Task: Search one way flight ticket for 4 adults, 2 children, 2 infants in seat and 1 infant on lap in economy from Del Rio: Del Rio International Airport to Jackson: Jackson Hole Airport on 5-2-2023. Choice of flights is Emirates. Number of bags: 10 checked bags. Price is upto 65000. Outbound departure time preference is 22:30.
Action: Mouse moved to (370, 156)
Screenshot: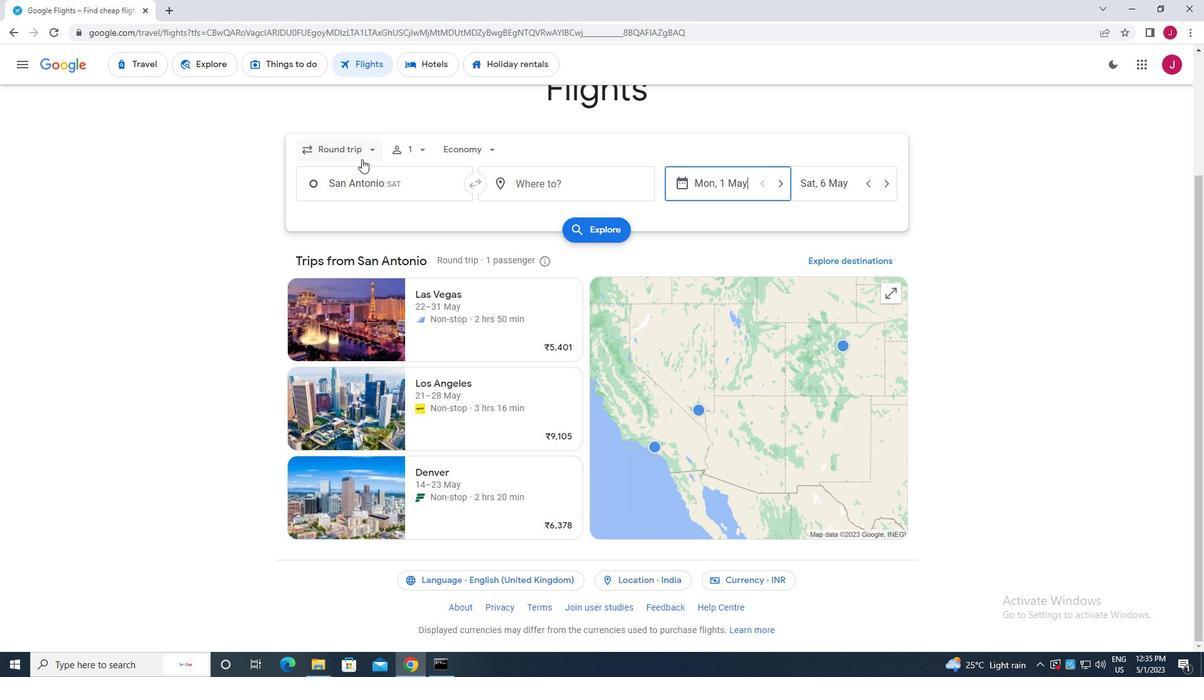
Action: Mouse pressed left at (370, 156)
Screenshot: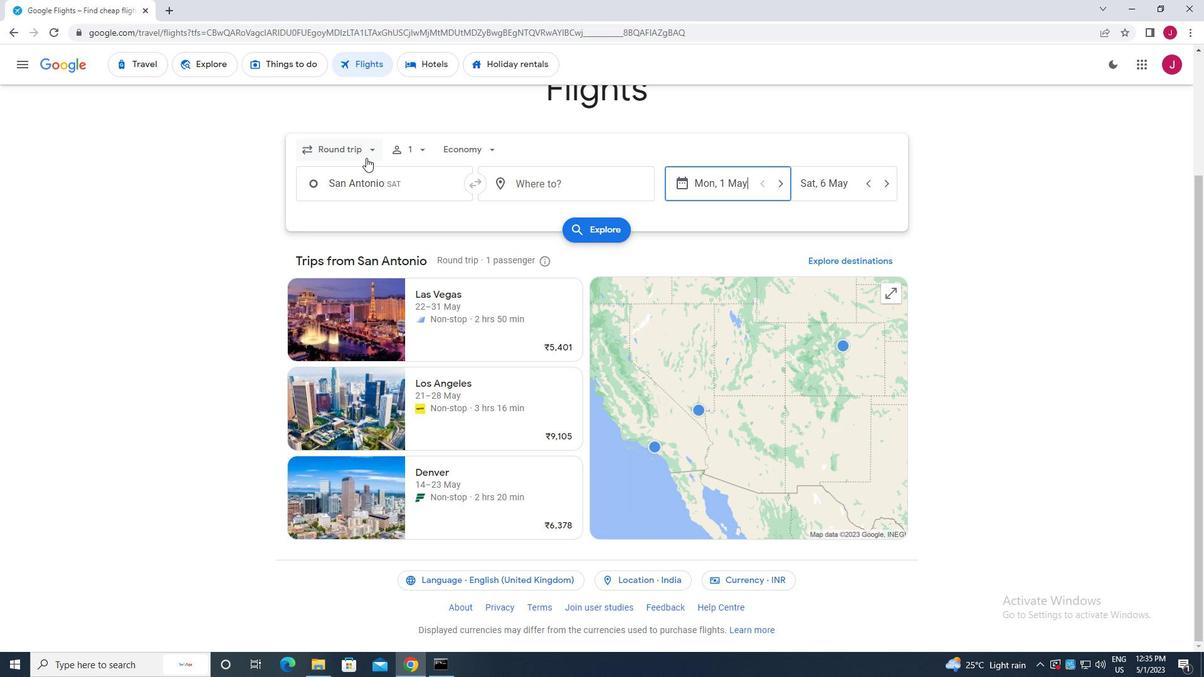 
Action: Mouse moved to (368, 203)
Screenshot: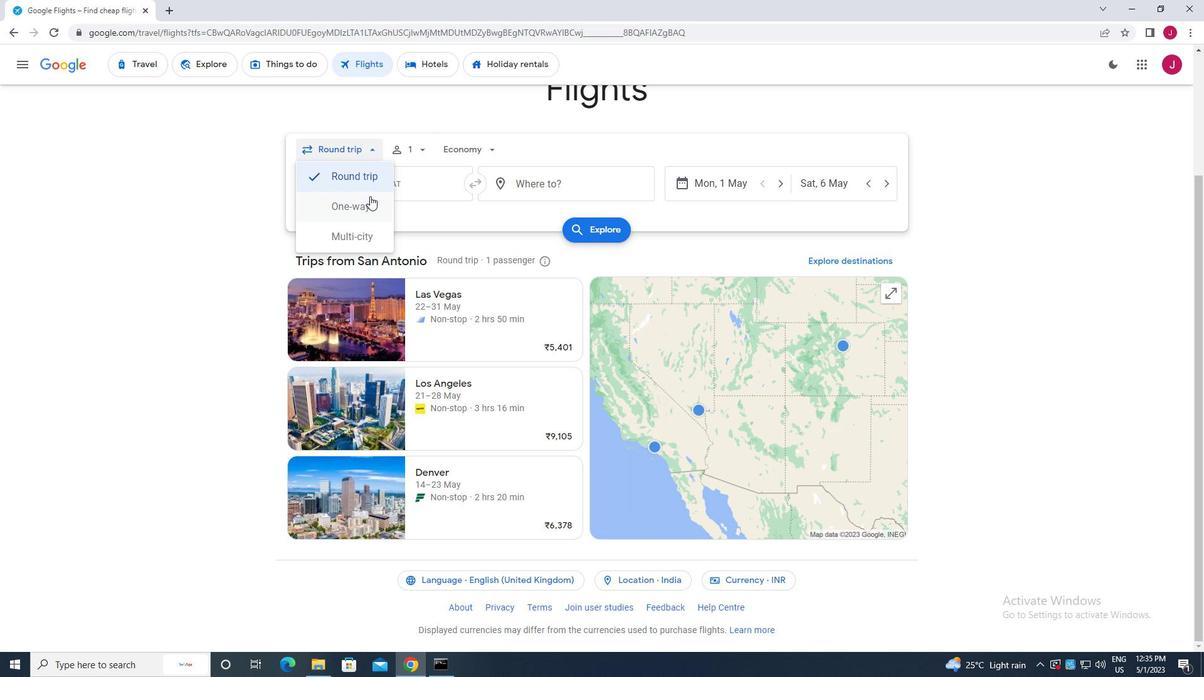 
Action: Mouse pressed left at (368, 203)
Screenshot: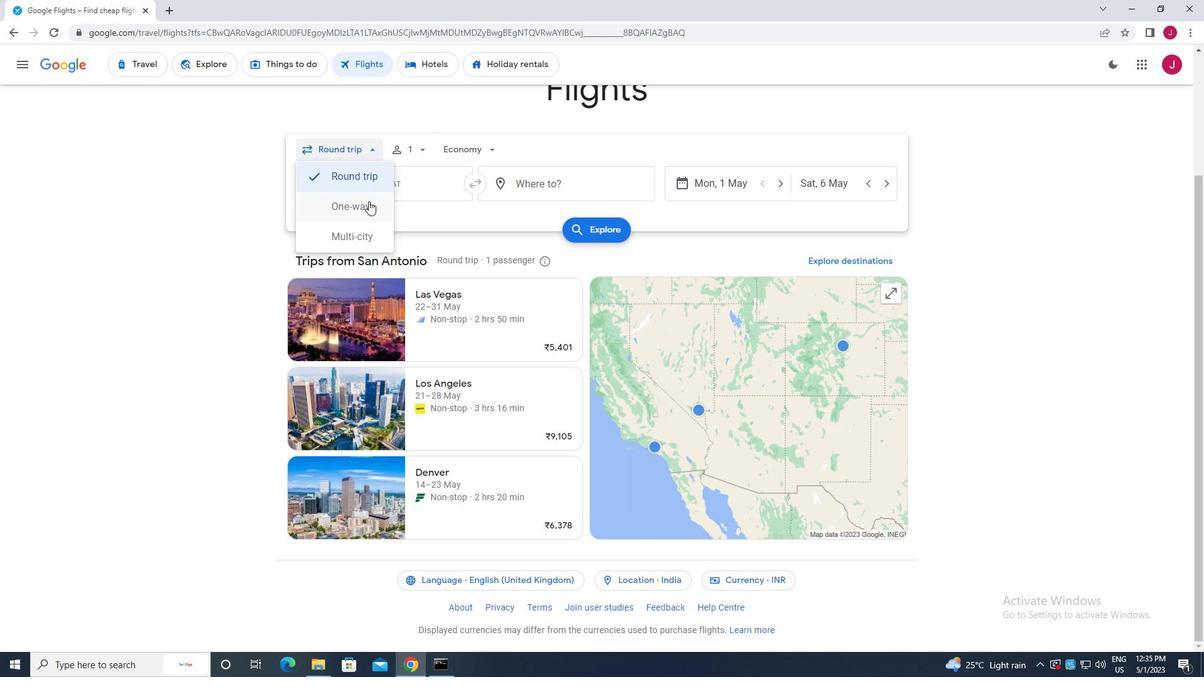 
Action: Mouse moved to (411, 151)
Screenshot: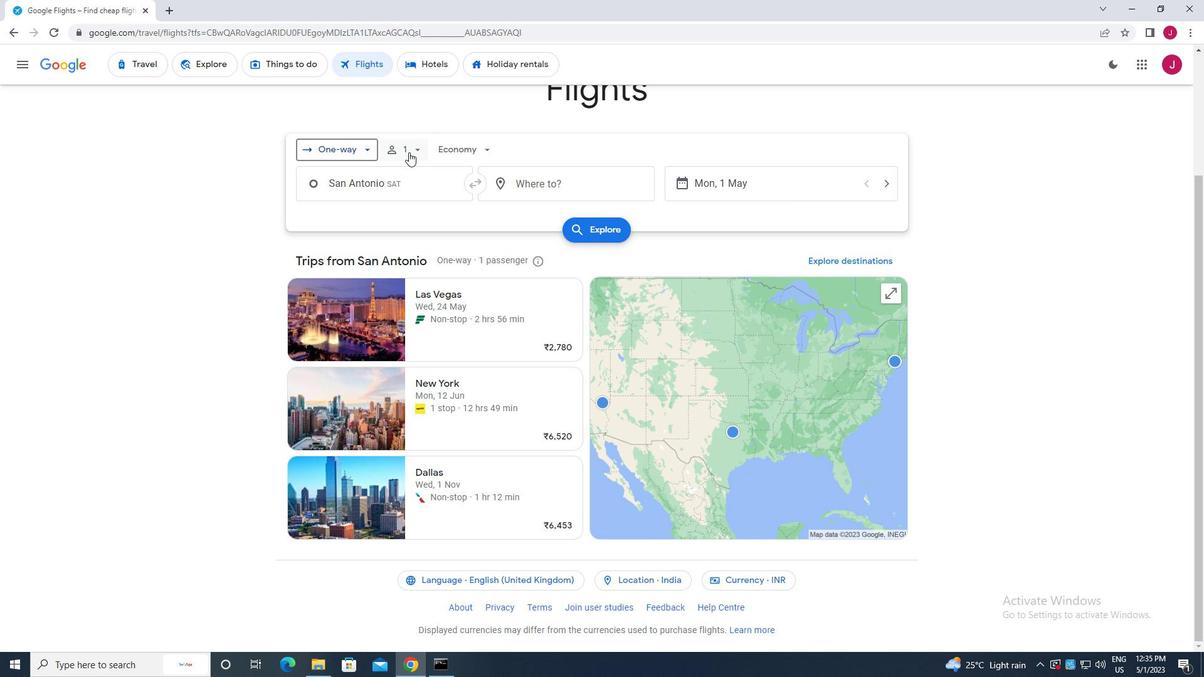 
Action: Mouse pressed left at (411, 151)
Screenshot: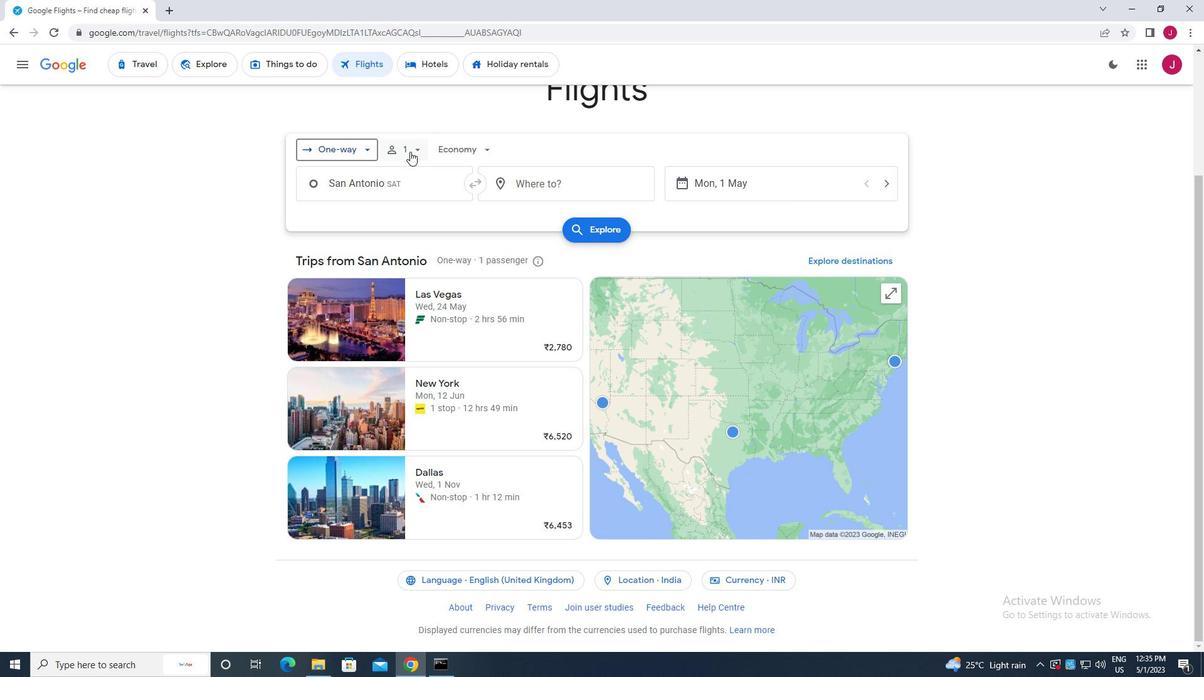 
Action: Mouse moved to (507, 183)
Screenshot: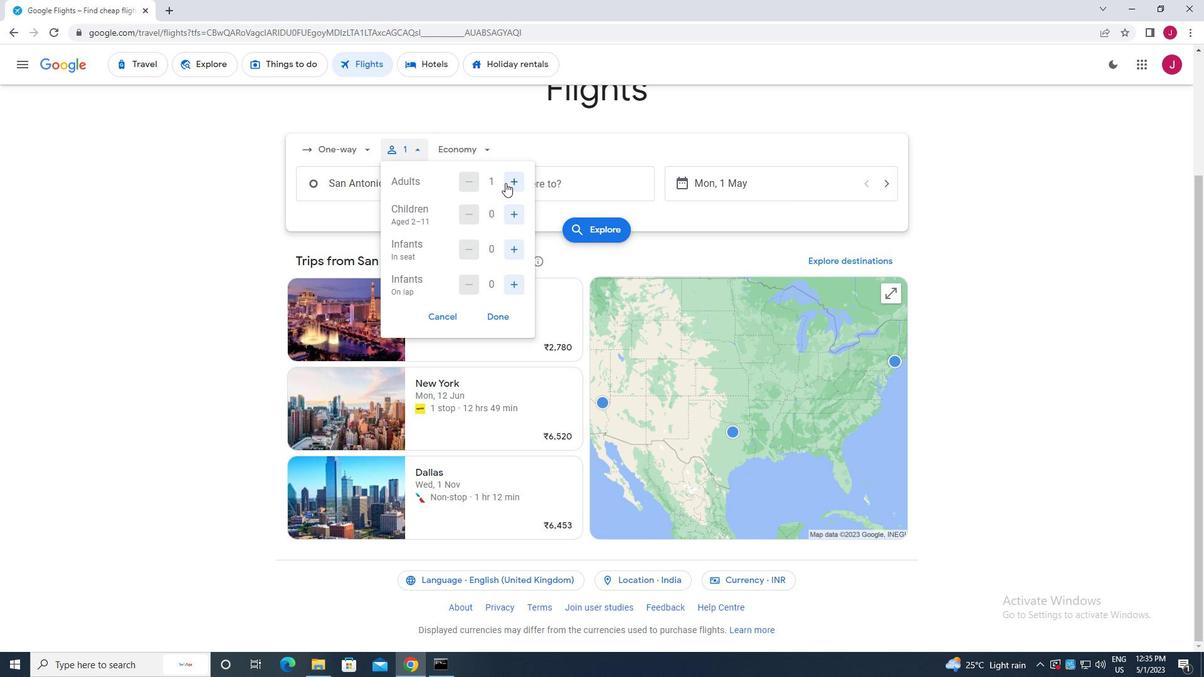 
Action: Mouse pressed left at (507, 183)
Screenshot: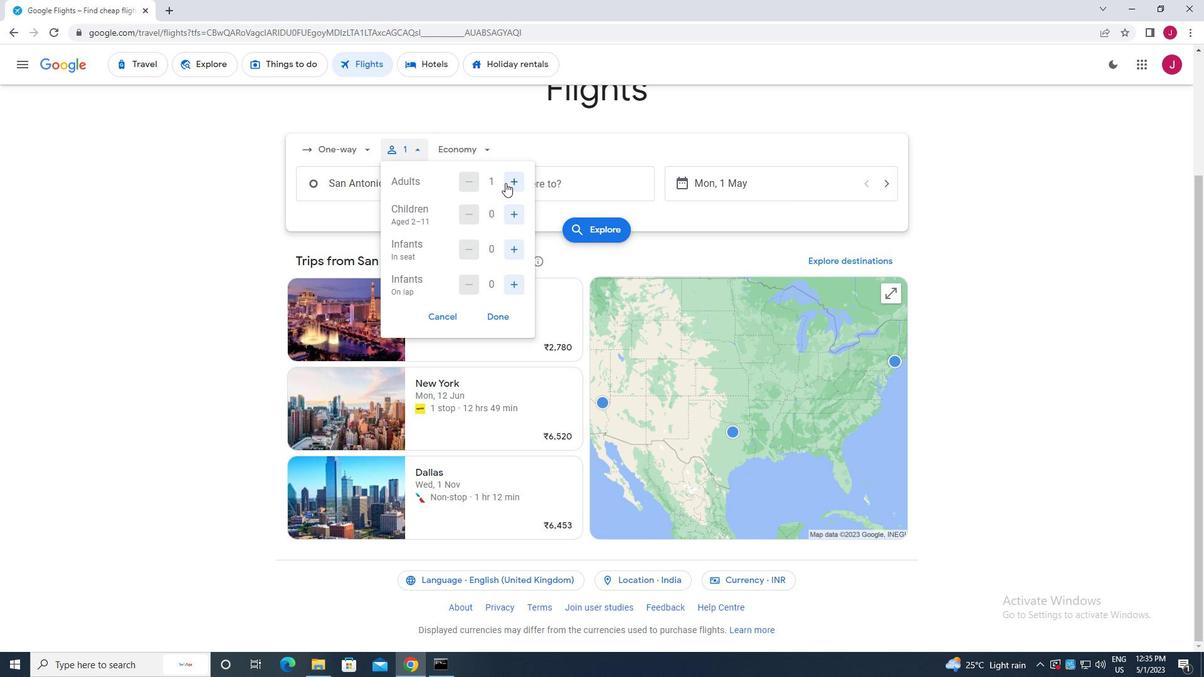
Action: Mouse moved to (507, 183)
Screenshot: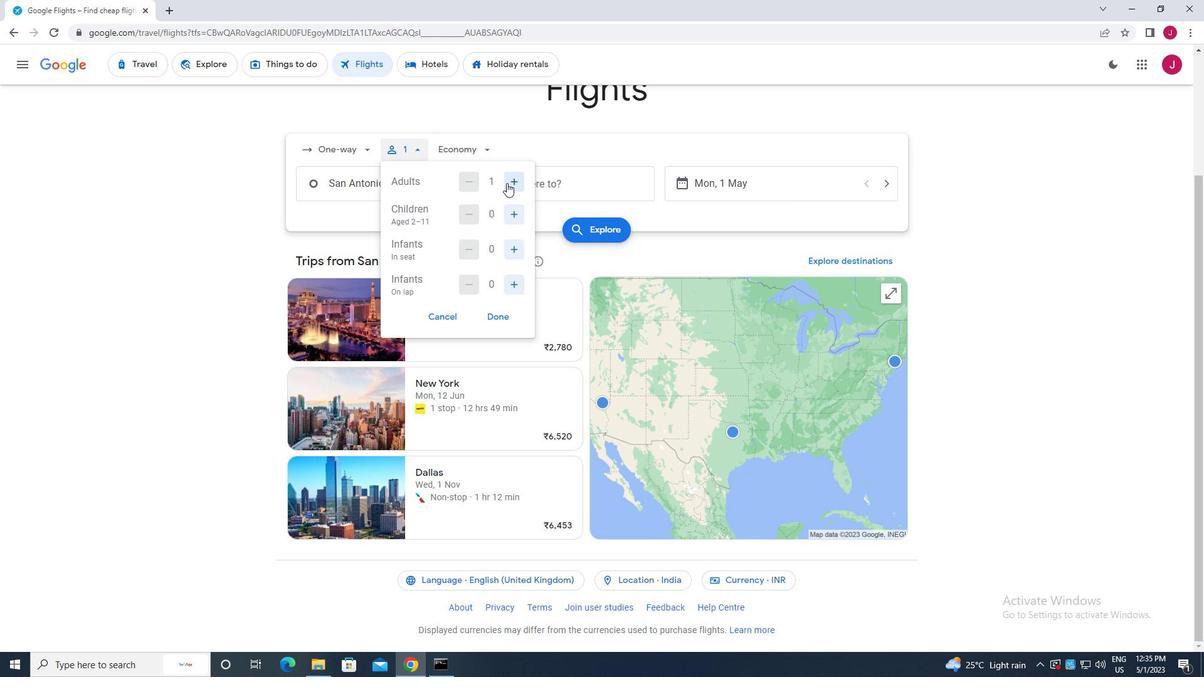 
Action: Mouse pressed left at (507, 183)
Screenshot: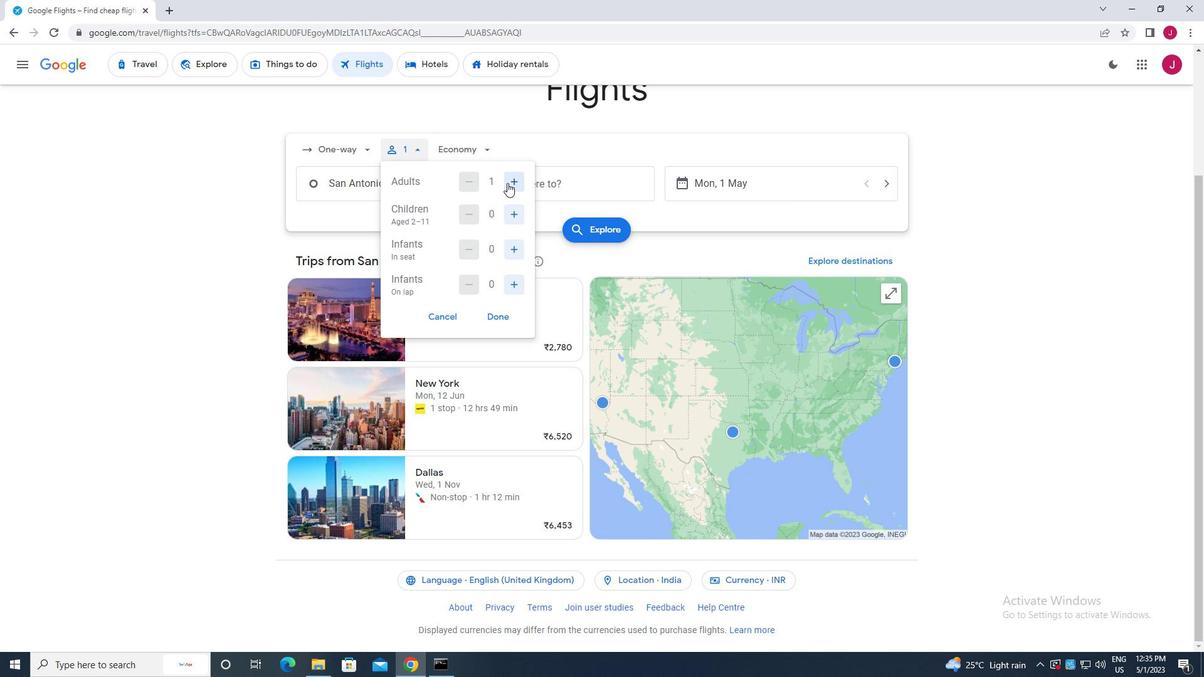 
Action: Mouse pressed left at (507, 183)
Screenshot: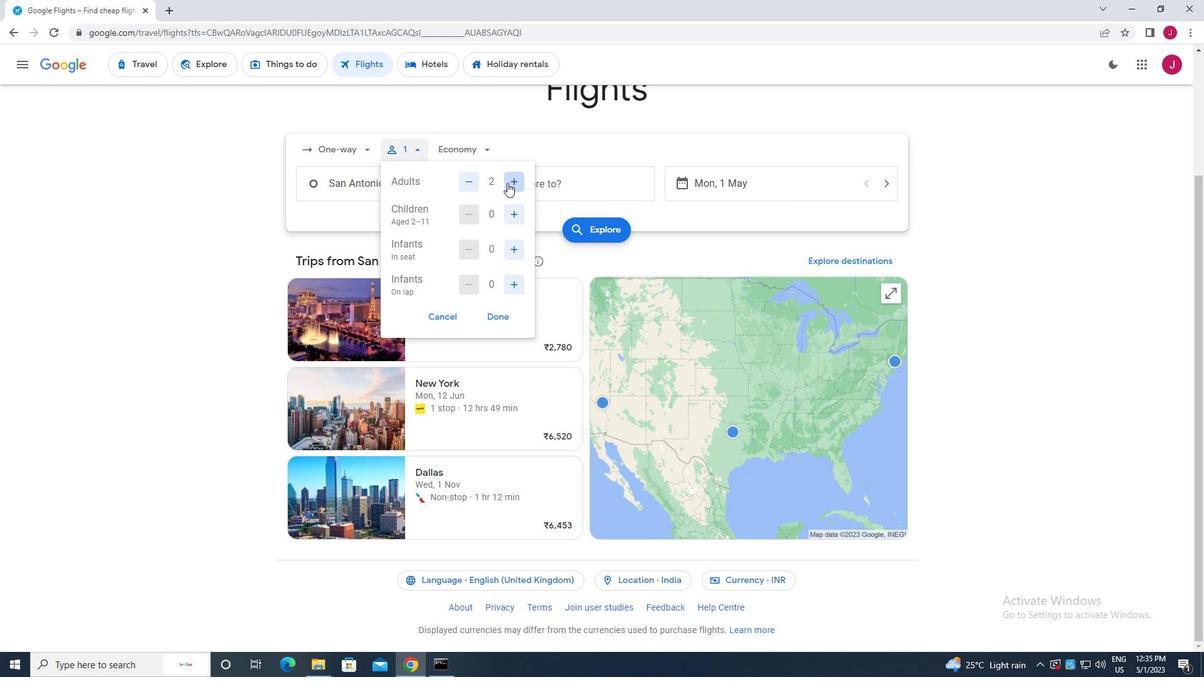 
Action: Mouse pressed left at (507, 183)
Screenshot: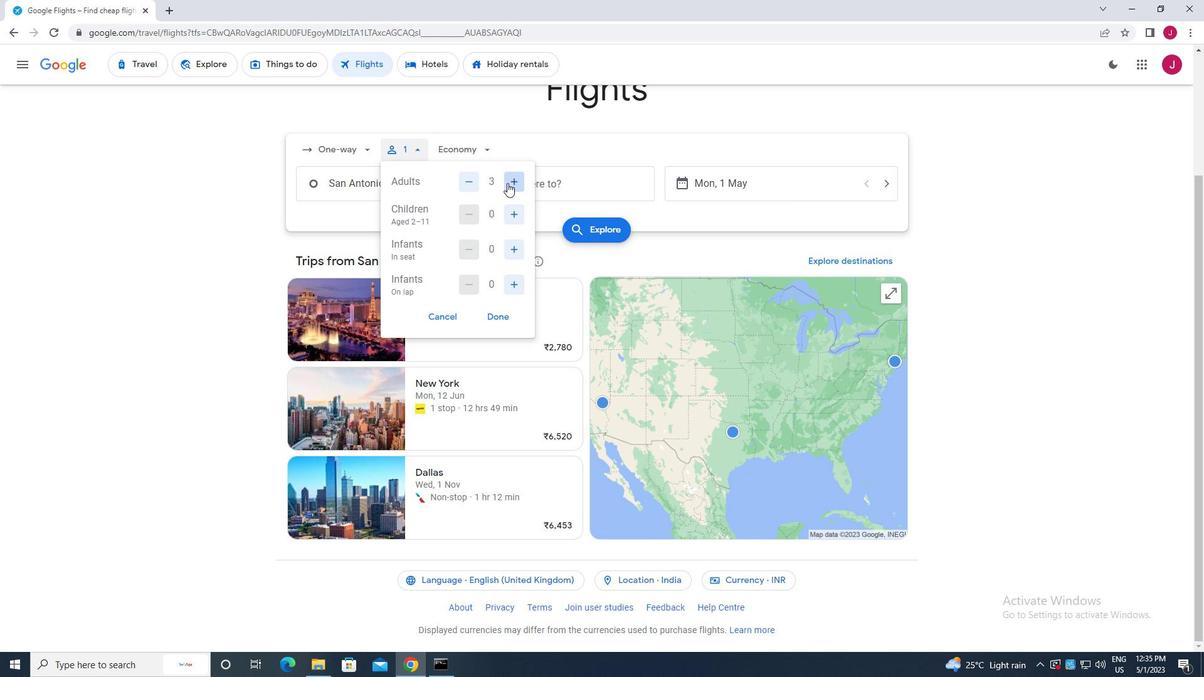 
Action: Mouse moved to (473, 180)
Screenshot: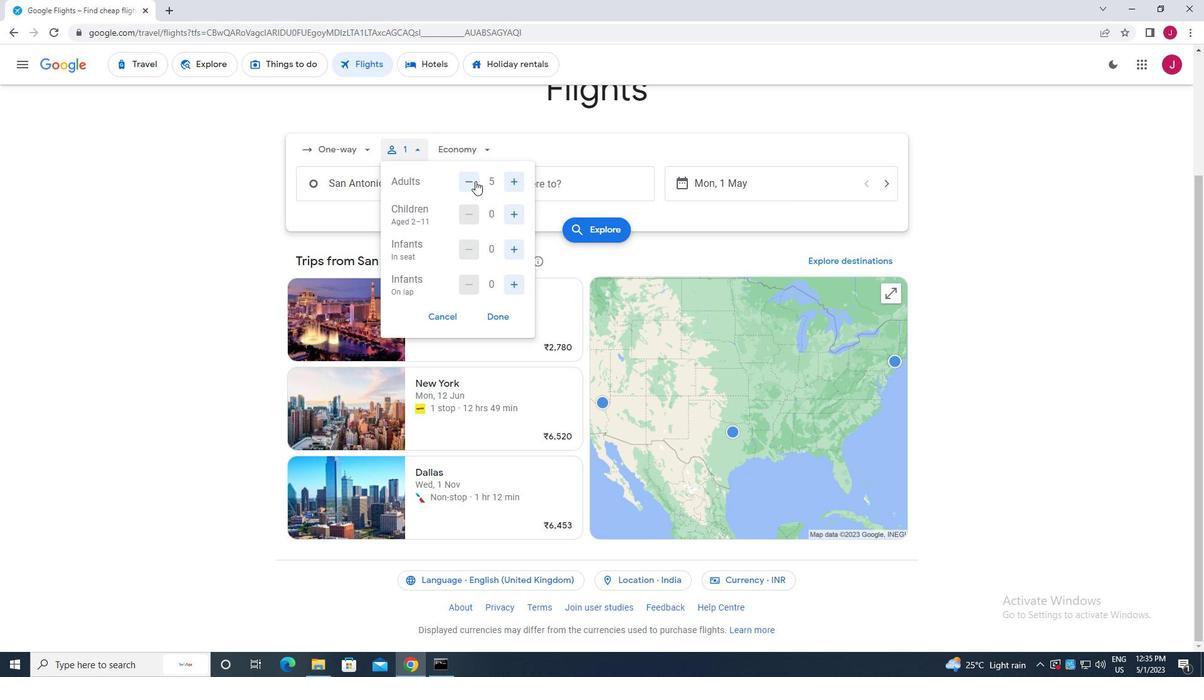 
Action: Mouse pressed left at (473, 180)
Screenshot: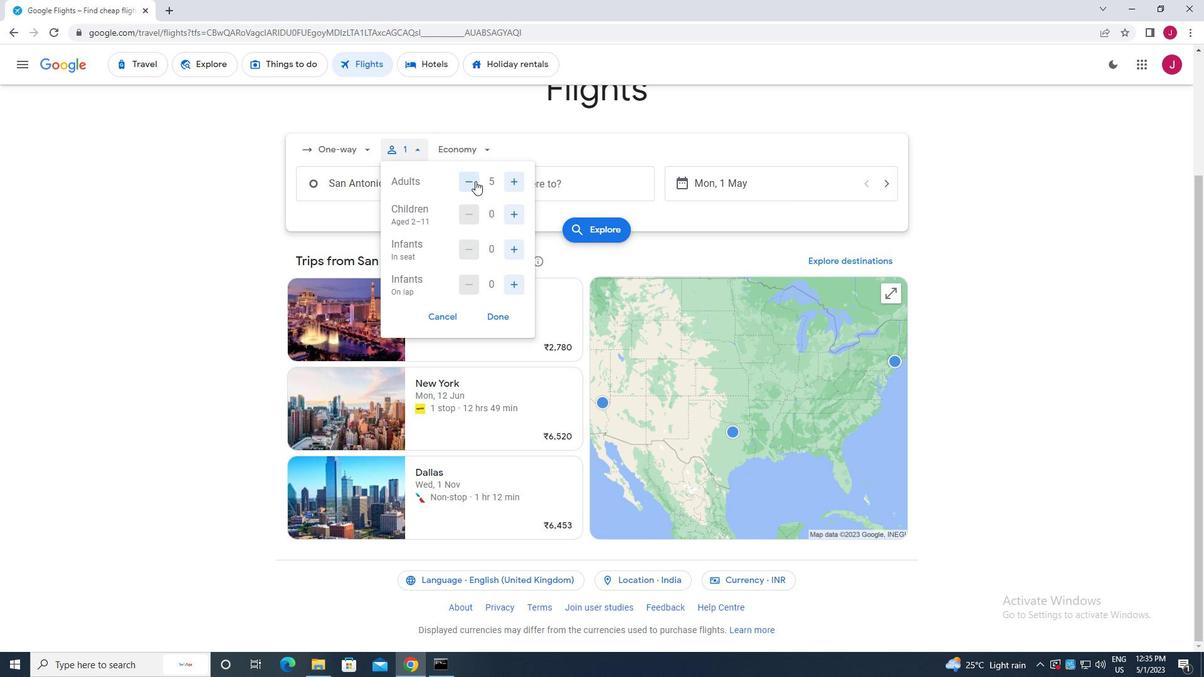
Action: Mouse moved to (515, 217)
Screenshot: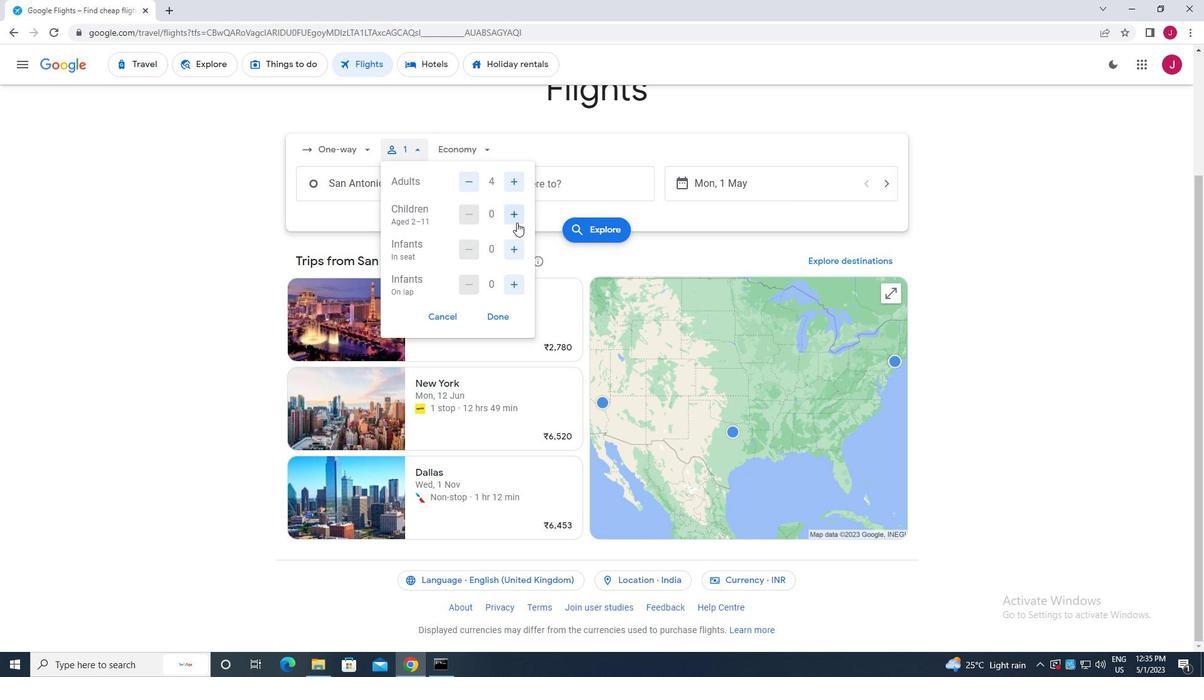 
Action: Mouse pressed left at (515, 217)
Screenshot: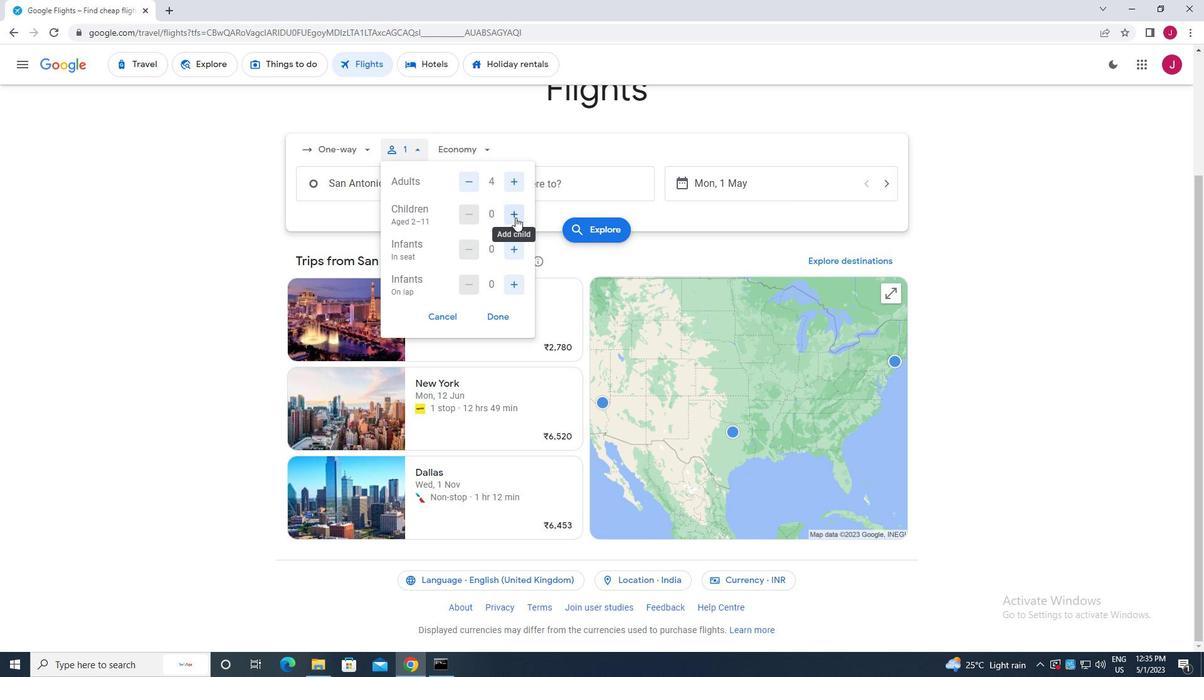 
Action: Mouse pressed left at (515, 217)
Screenshot: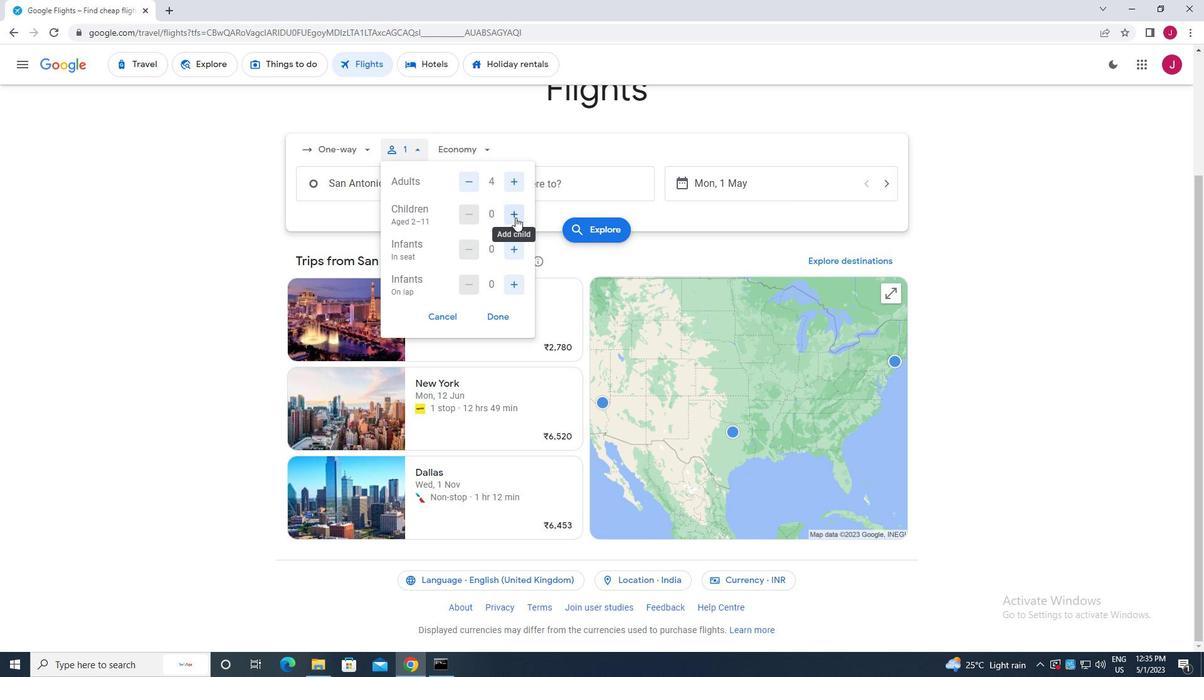 
Action: Mouse moved to (517, 250)
Screenshot: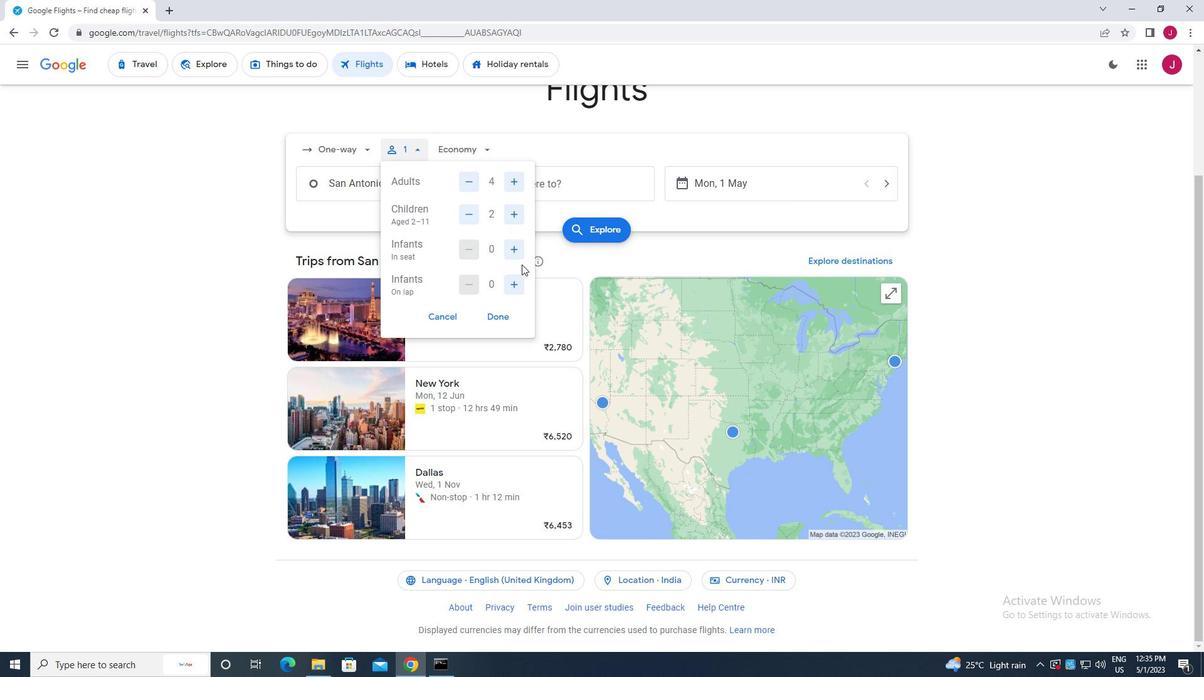 
Action: Mouse pressed left at (517, 250)
Screenshot: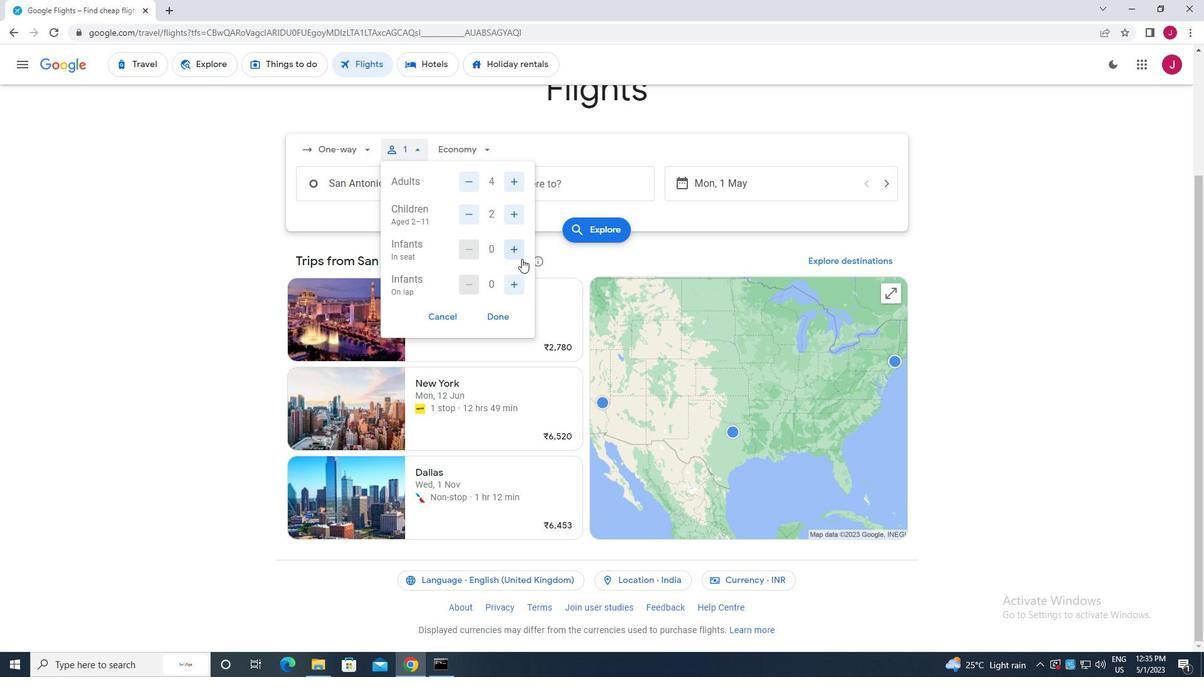 
Action: Mouse pressed left at (517, 250)
Screenshot: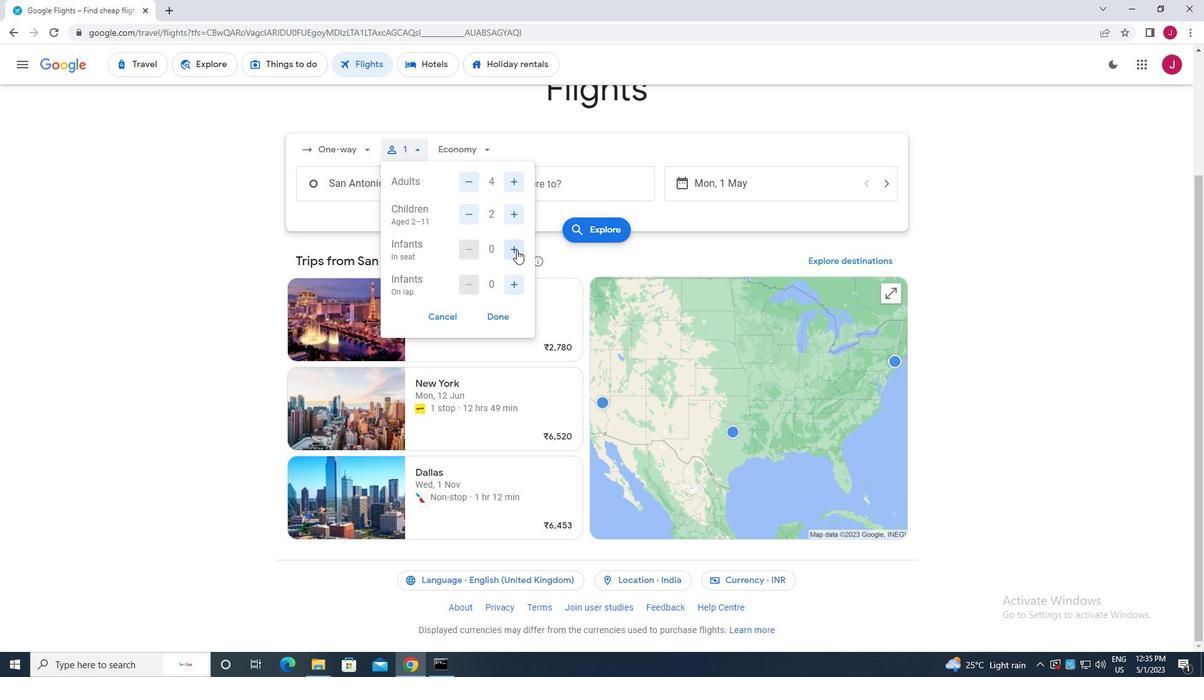 
Action: Mouse moved to (512, 284)
Screenshot: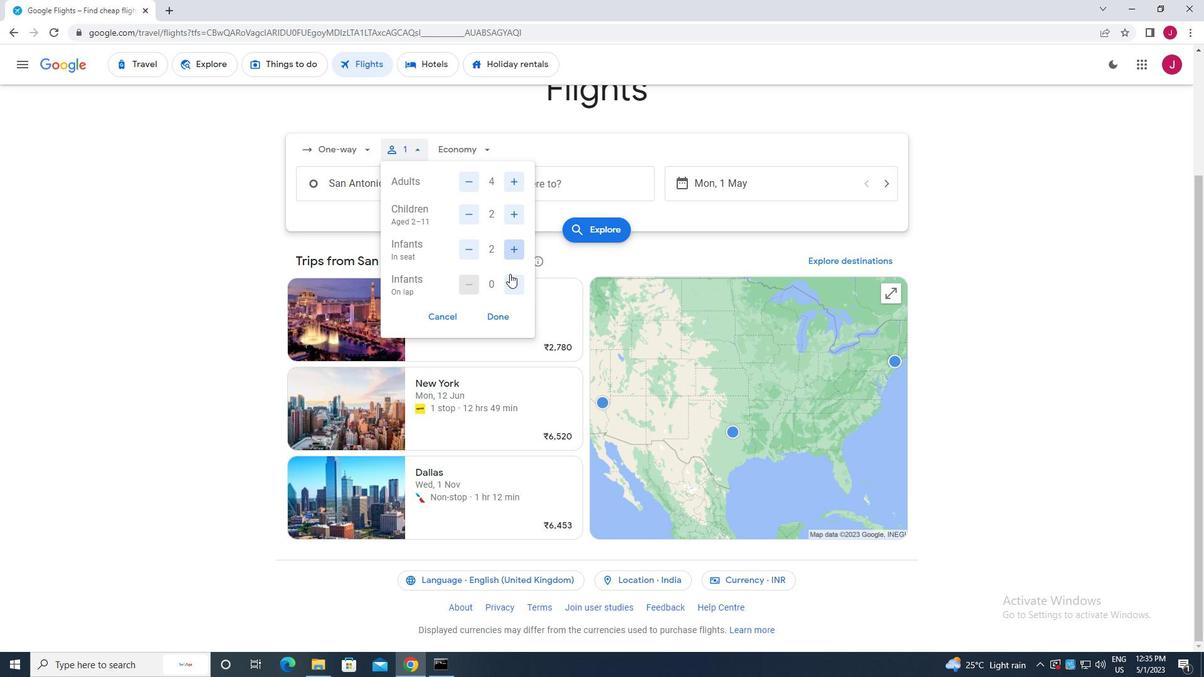
Action: Mouse pressed left at (512, 284)
Screenshot: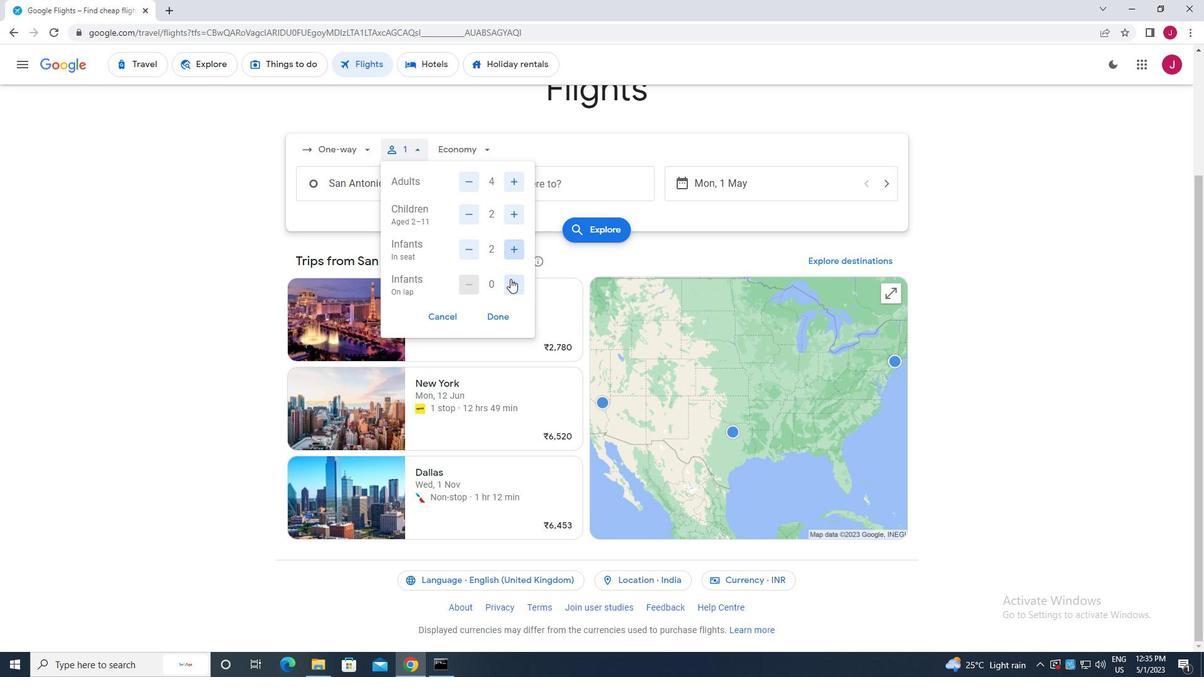 
Action: Mouse moved to (493, 313)
Screenshot: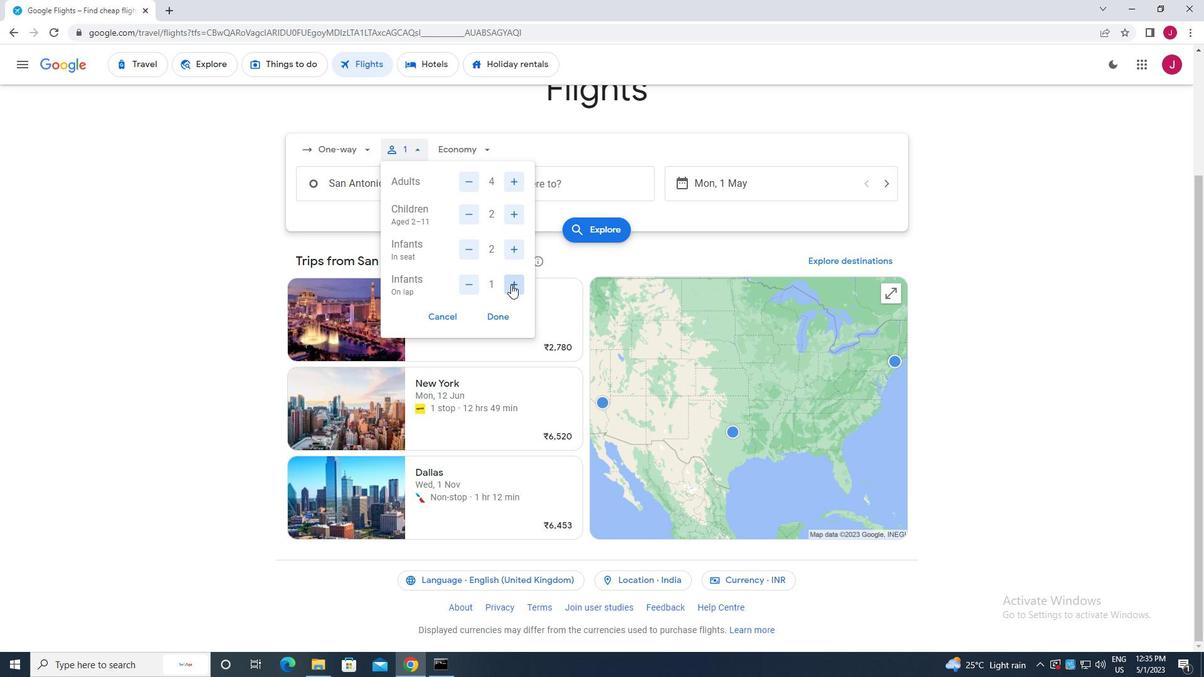 
Action: Mouse pressed left at (493, 313)
Screenshot: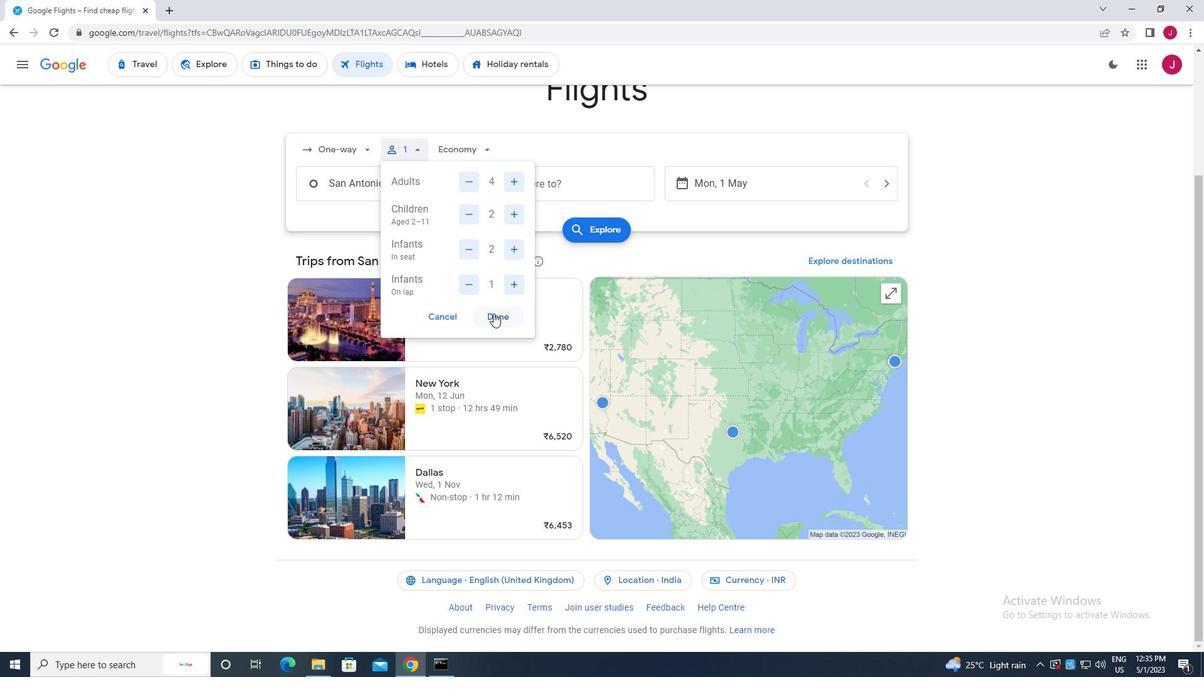
Action: Mouse moved to (477, 151)
Screenshot: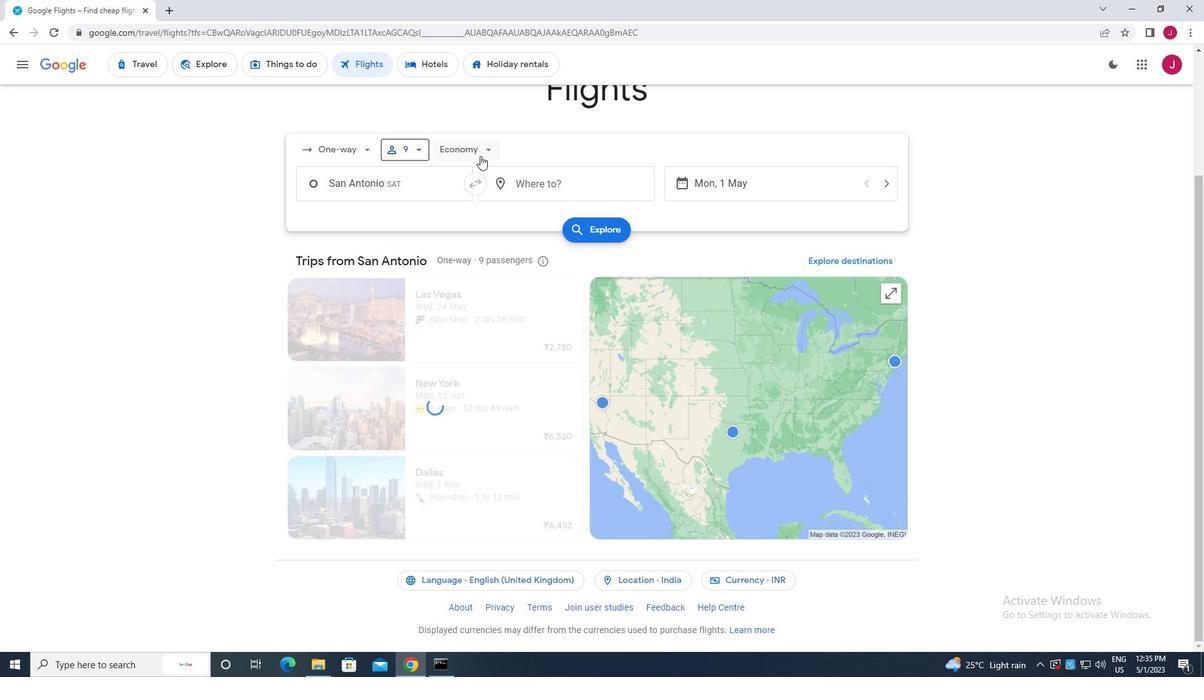 
Action: Mouse pressed left at (477, 151)
Screenshot: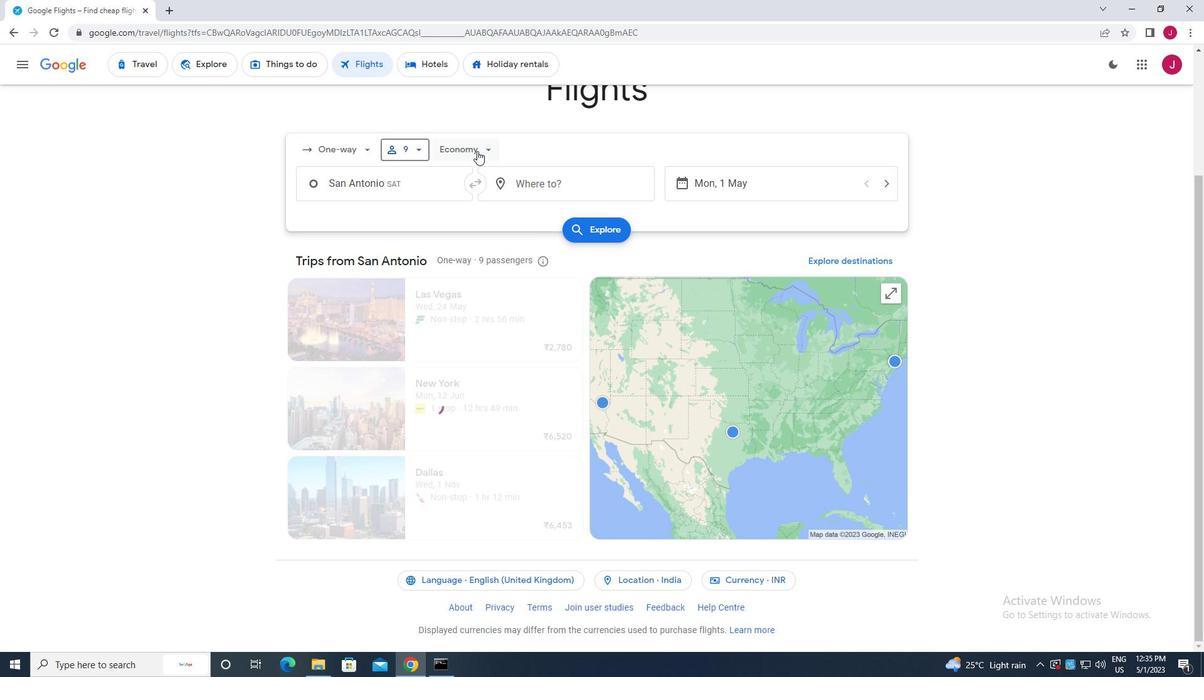 
Action: Mouse moved to (495, 178)
Screenshot: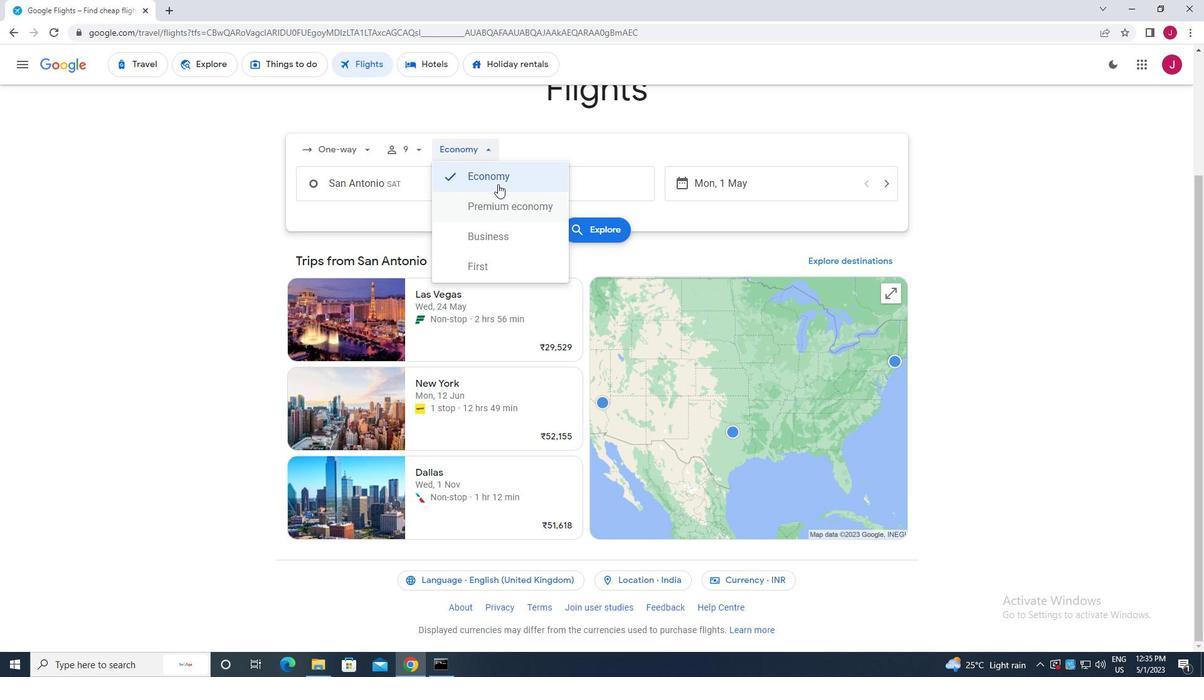 
Action: Mouse pressed left at (495, 178)
Screenshot: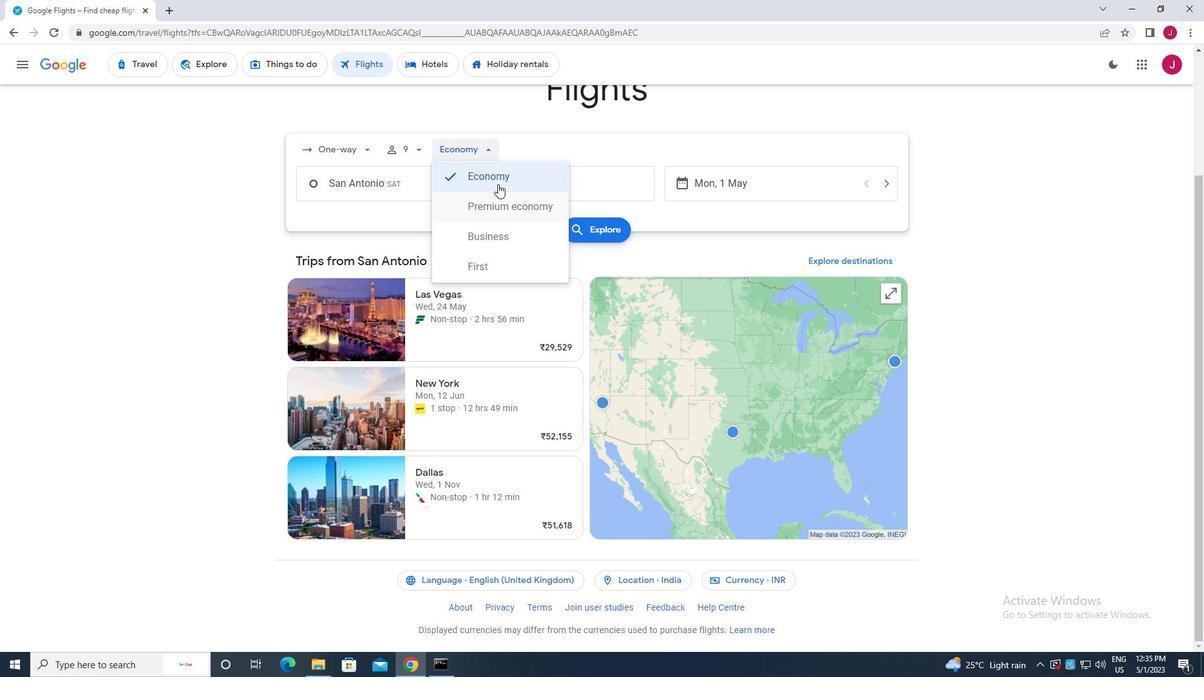 
Action: Mouse moved to (423, 187)
Screenshot: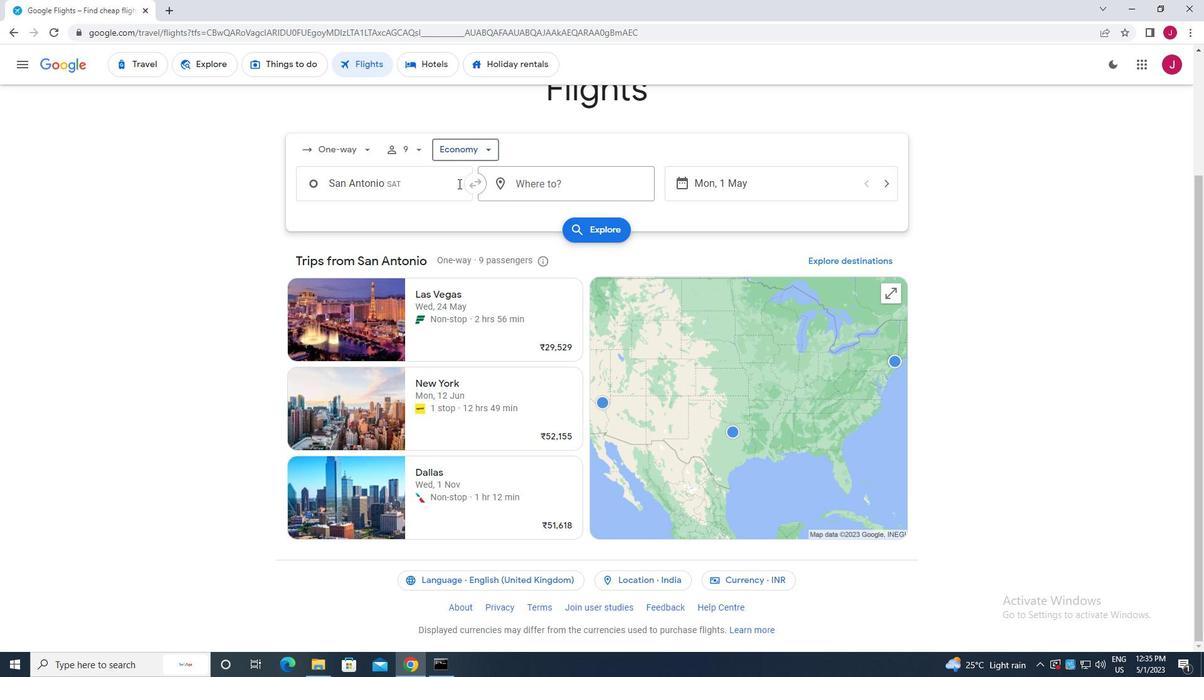
Action: Mouse pressed left at (423, 187)
Screenshot: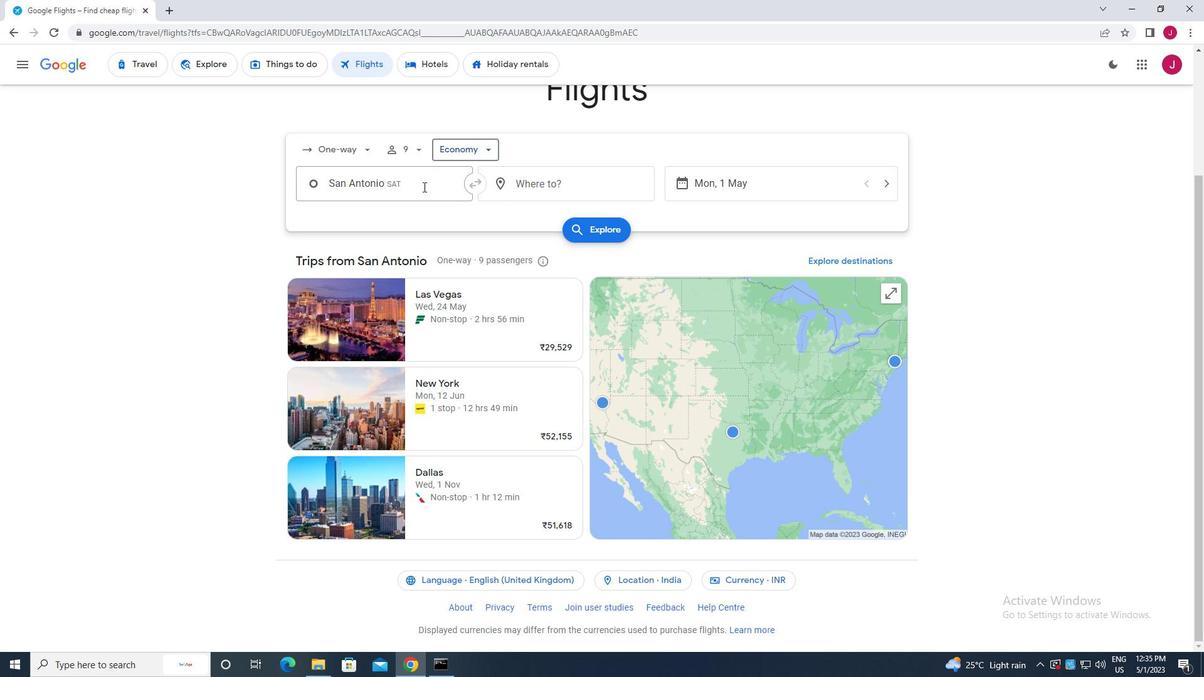 
Action: Mouse moved to (427, 186)
Screenshot: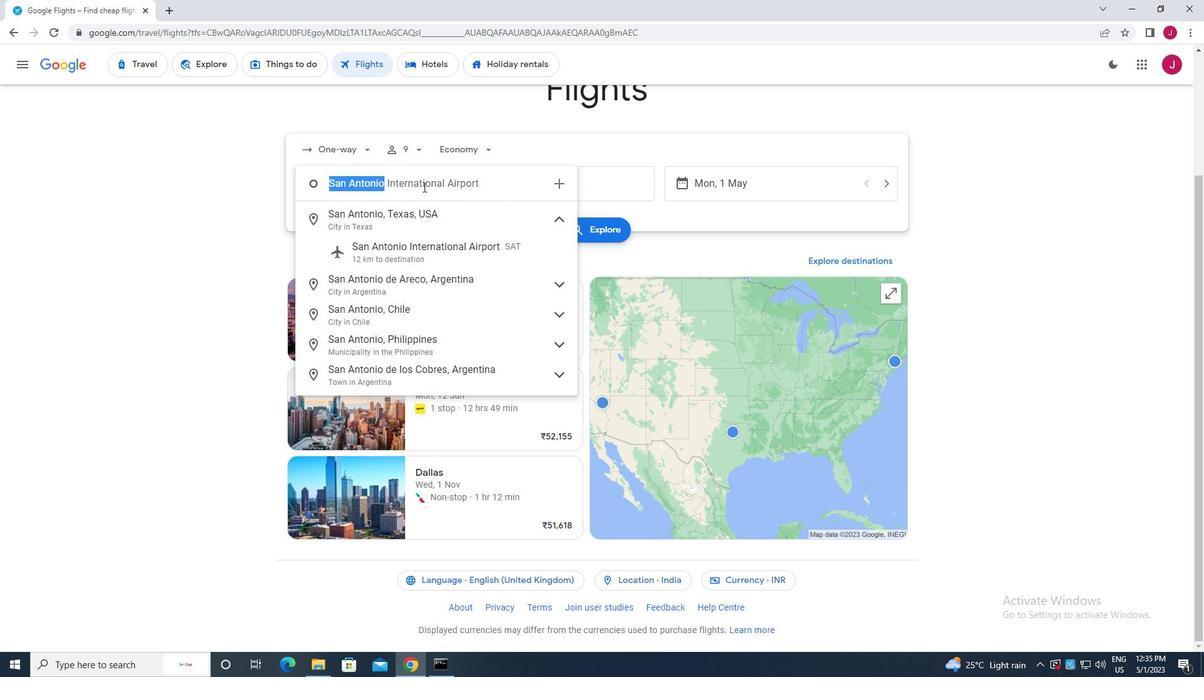 
Action: Key pressed del<Key.space>rio<Key.space>in
Screenshot: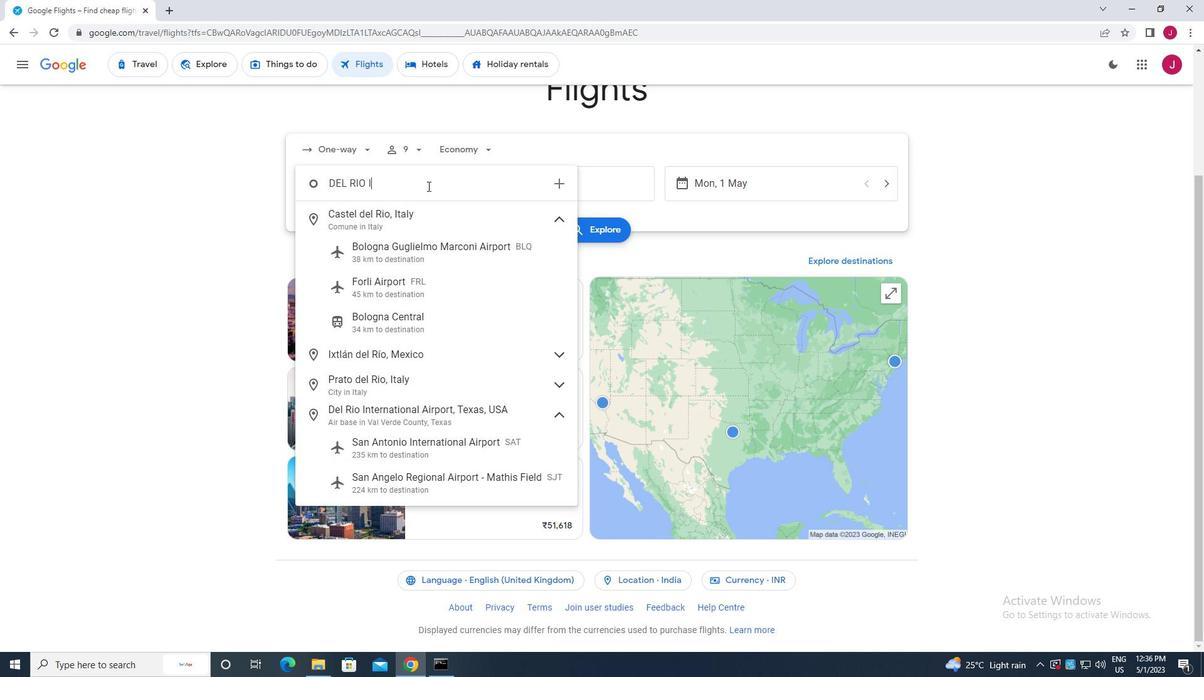 
Action: Mouse moved to (383, 220)
Screenshot: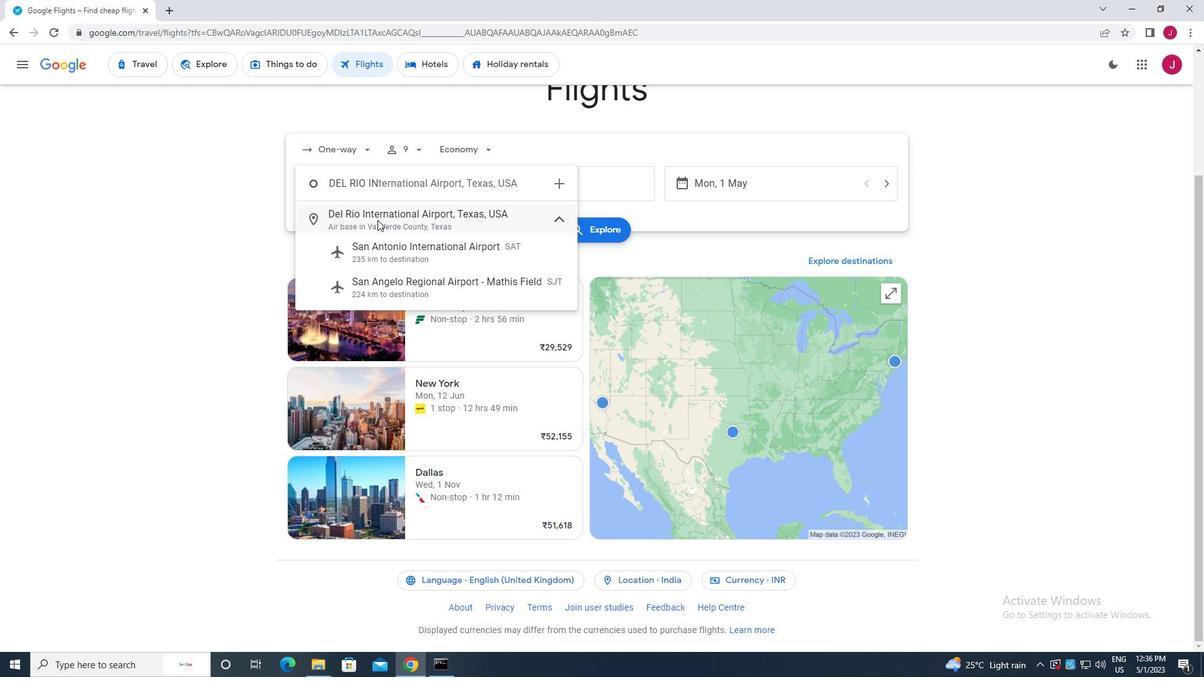 
Action: Mouse pressed left at (383, 220)
Screenshot: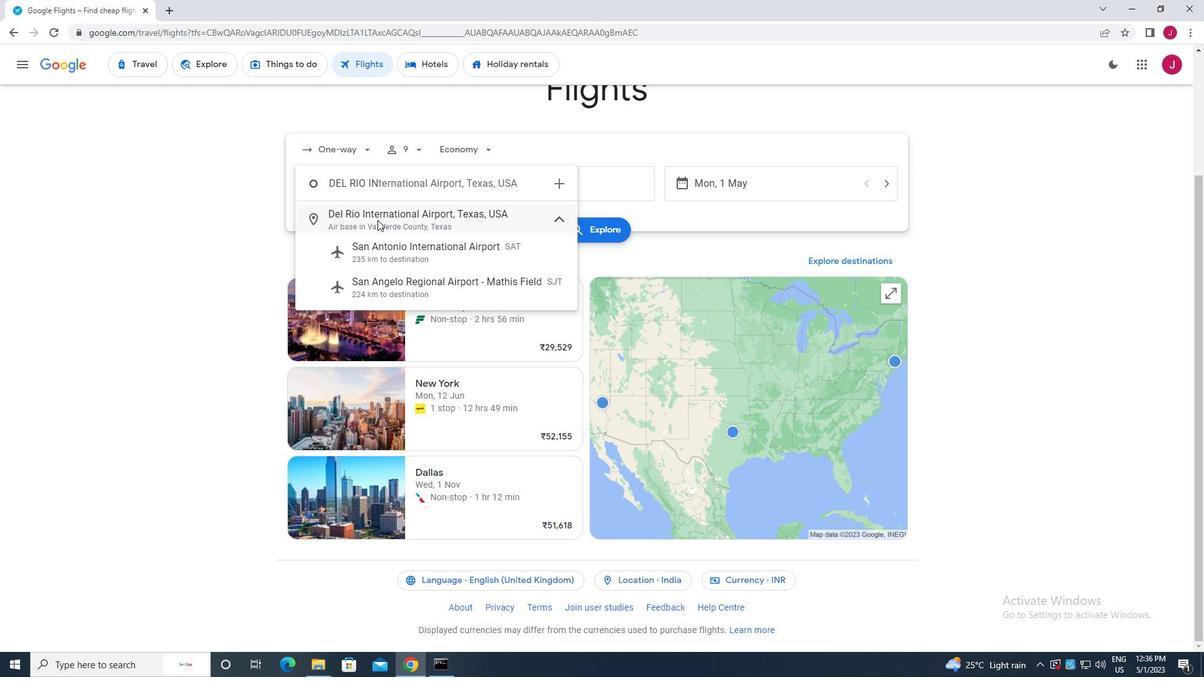 
Action: Mouse moved to (573, 191)
Screenshot: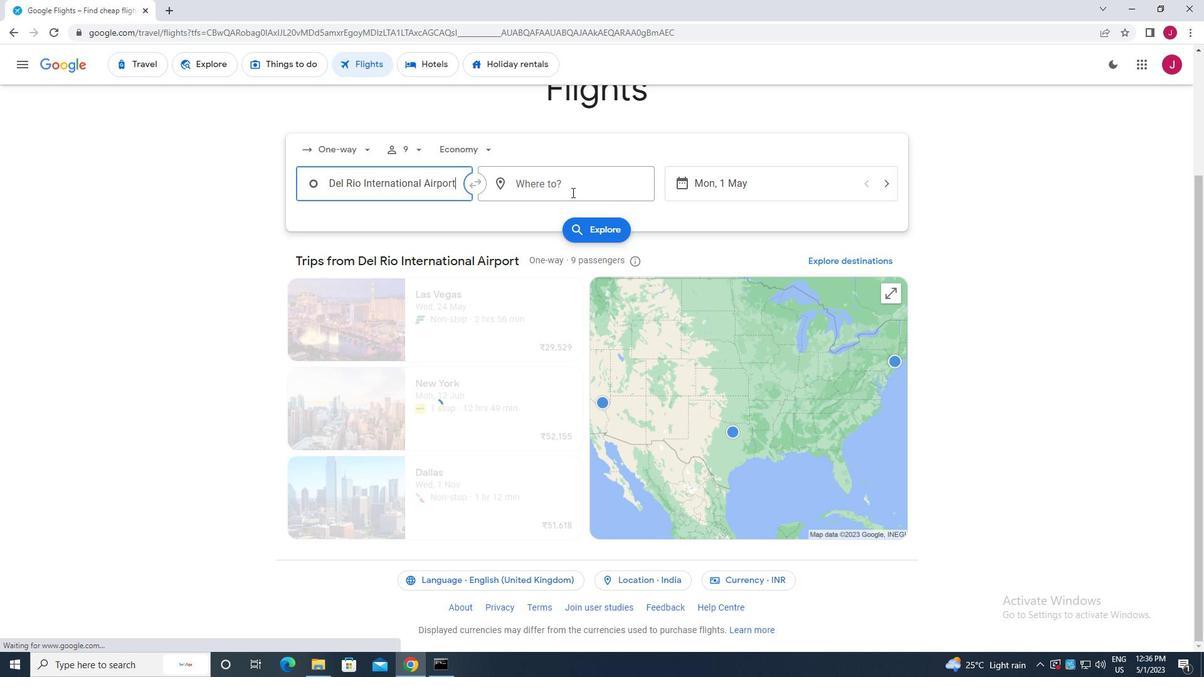
Action: Mouse pressed left at (573, 191)
Screenshot: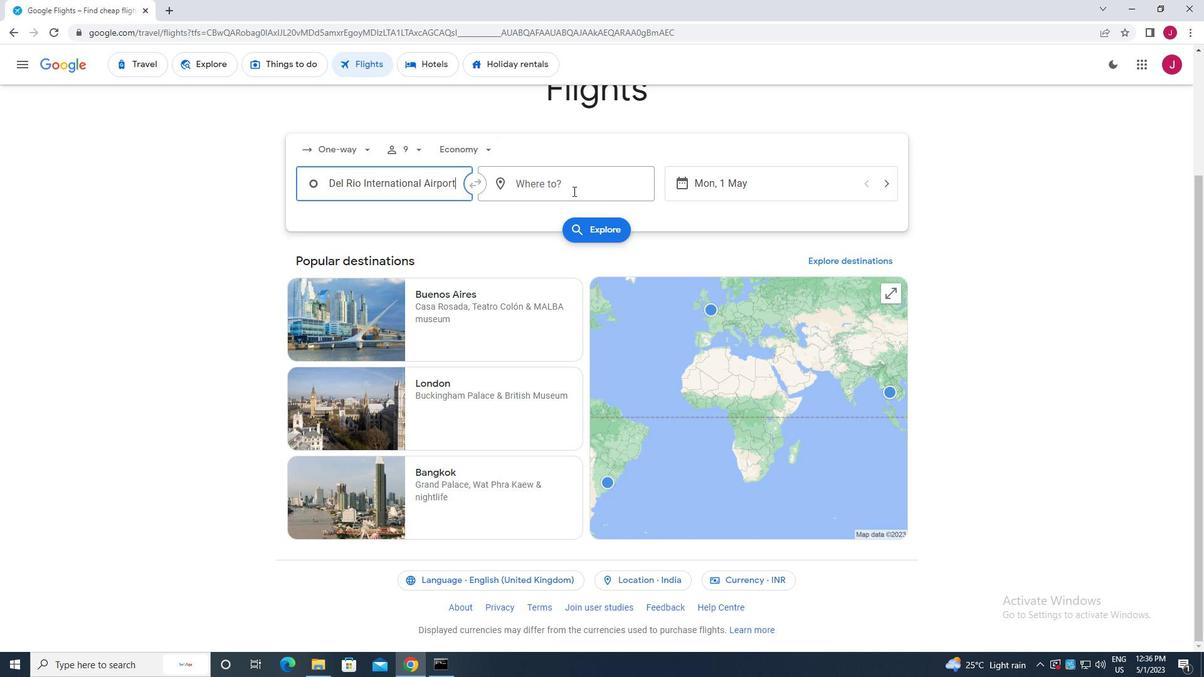 
Action: Mouse moved to (573, 192)
Screenshot: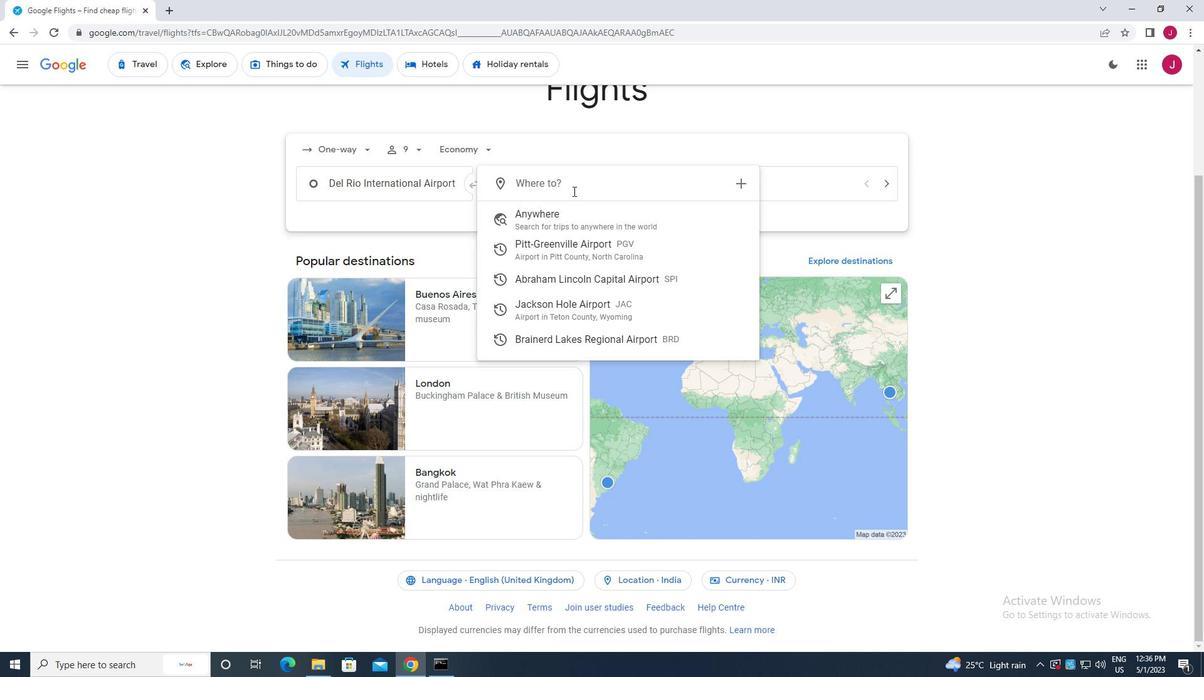 
Action: Key pressed jackson<Key.space>h
Screenshot: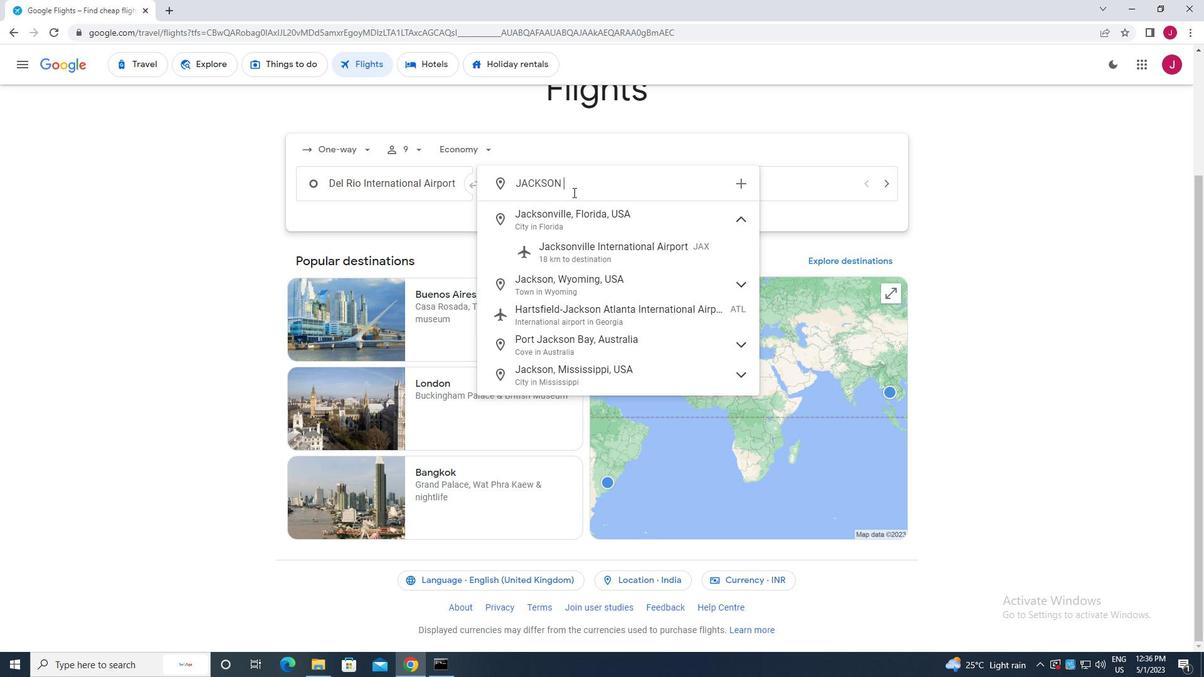 
Action: Mouse moved to (591, 247)
Screenshot: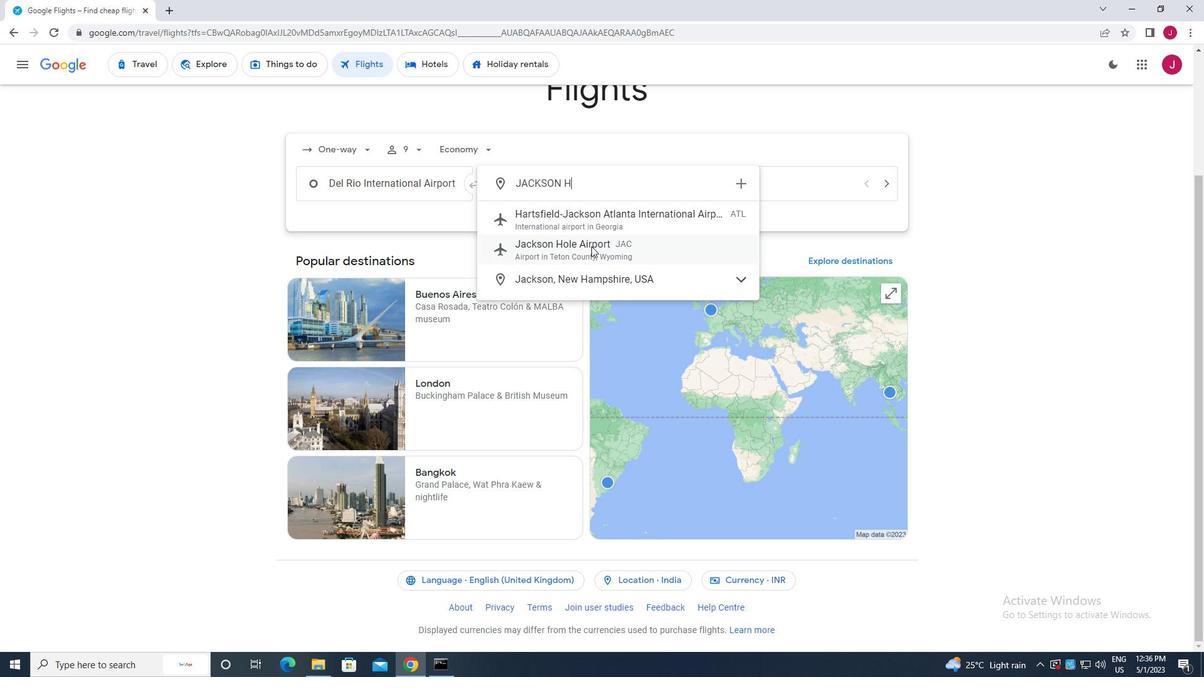 
Action: Mouse pressed left at (591, 247)
Screenshot: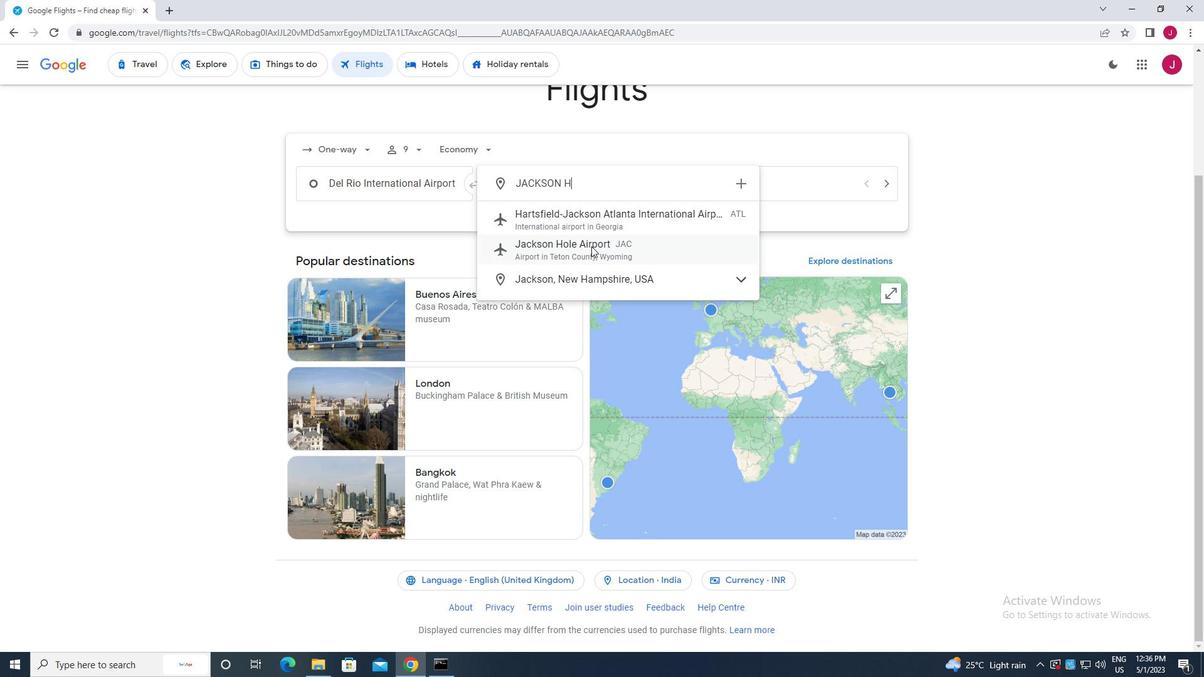 
Action: Mouse moved to (724, 184)
Screenshot: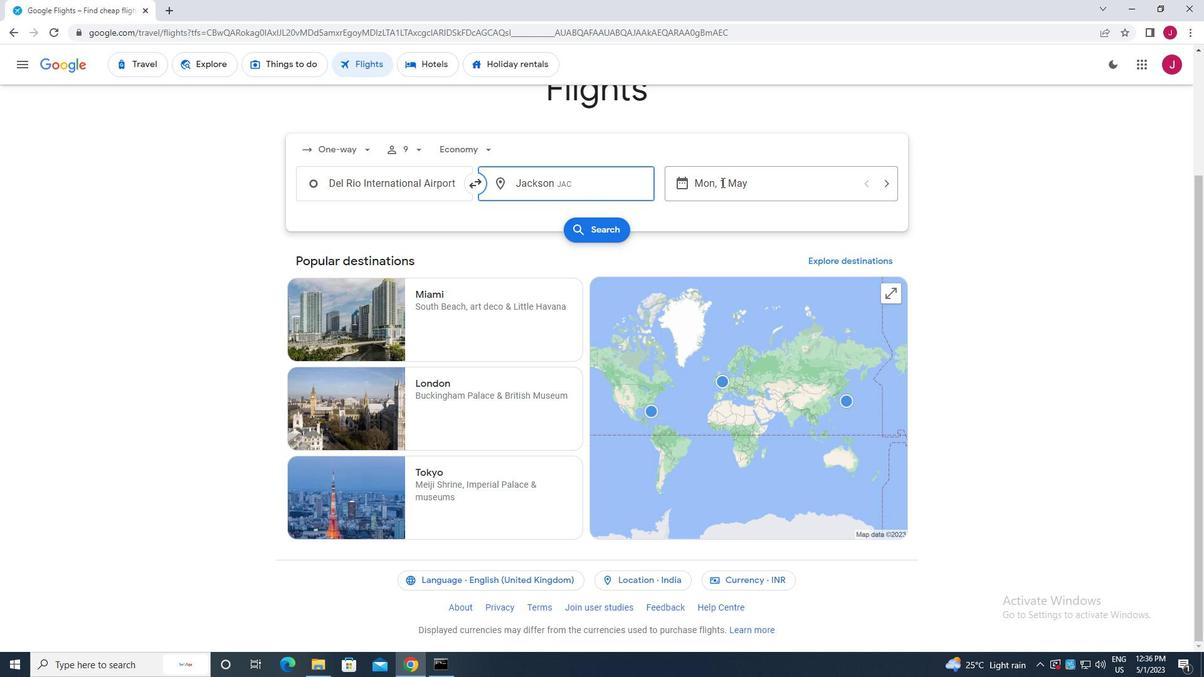 
Action: Mouse pressed left at (724, 184)
Screenshot: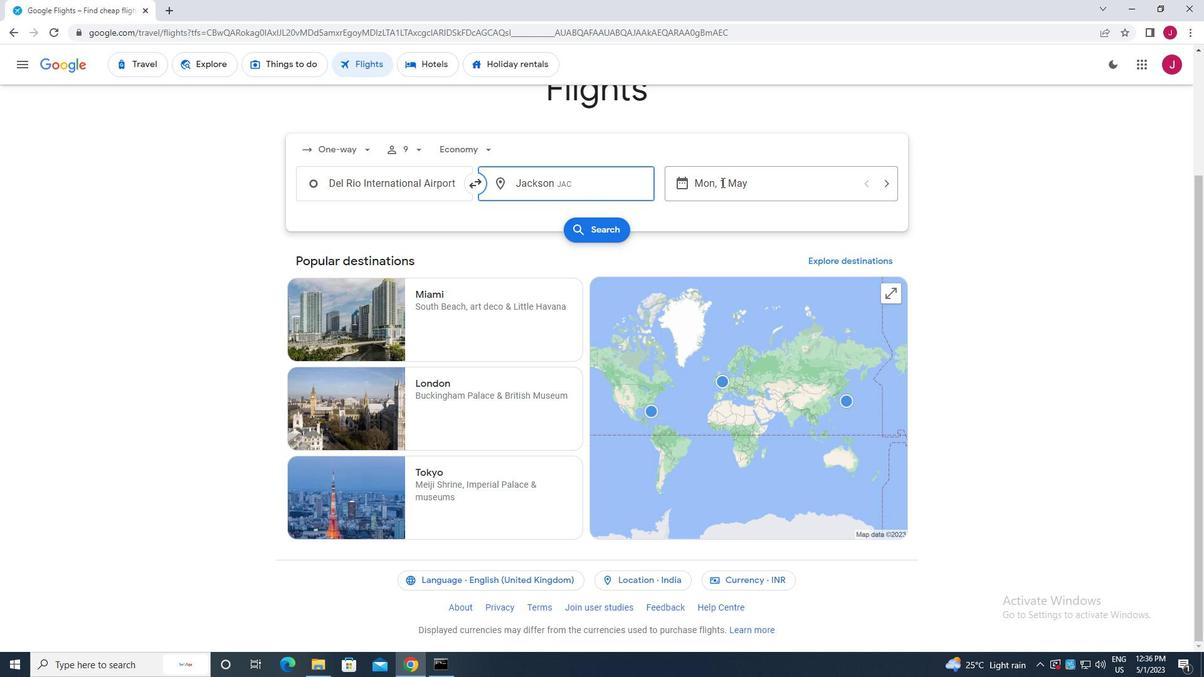 
Action: Mouse moved to (517, 279)
Screenshot: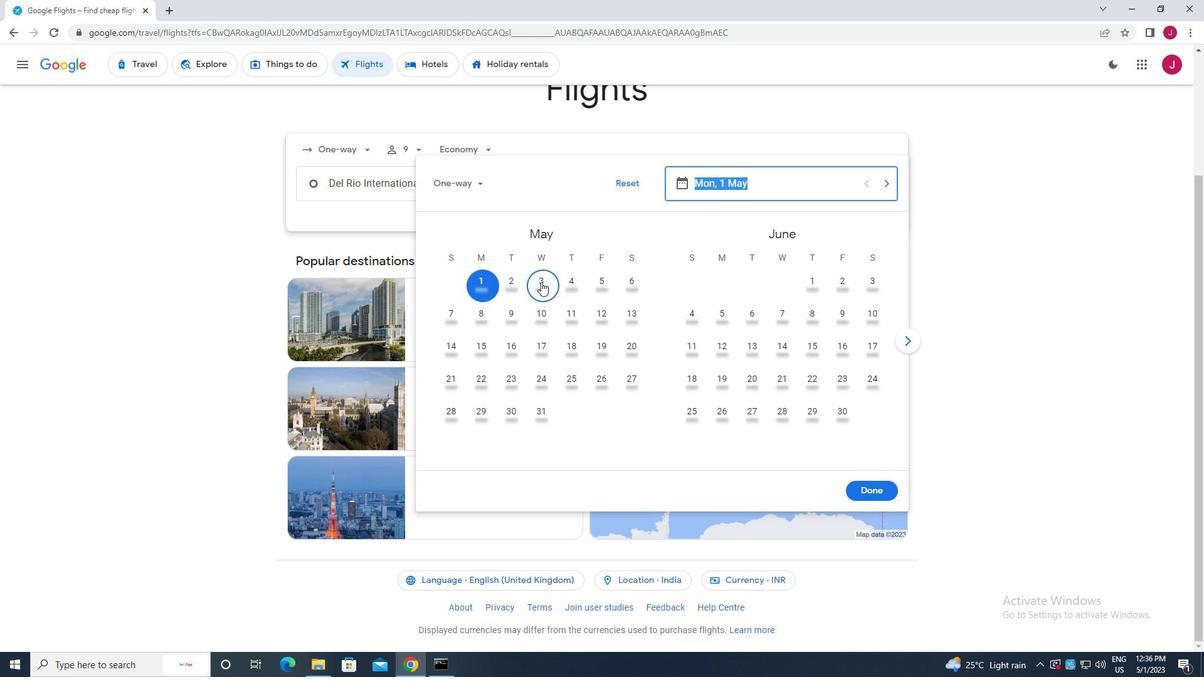 
Action: Mouse pressed left at (517, 279)
Screenshot: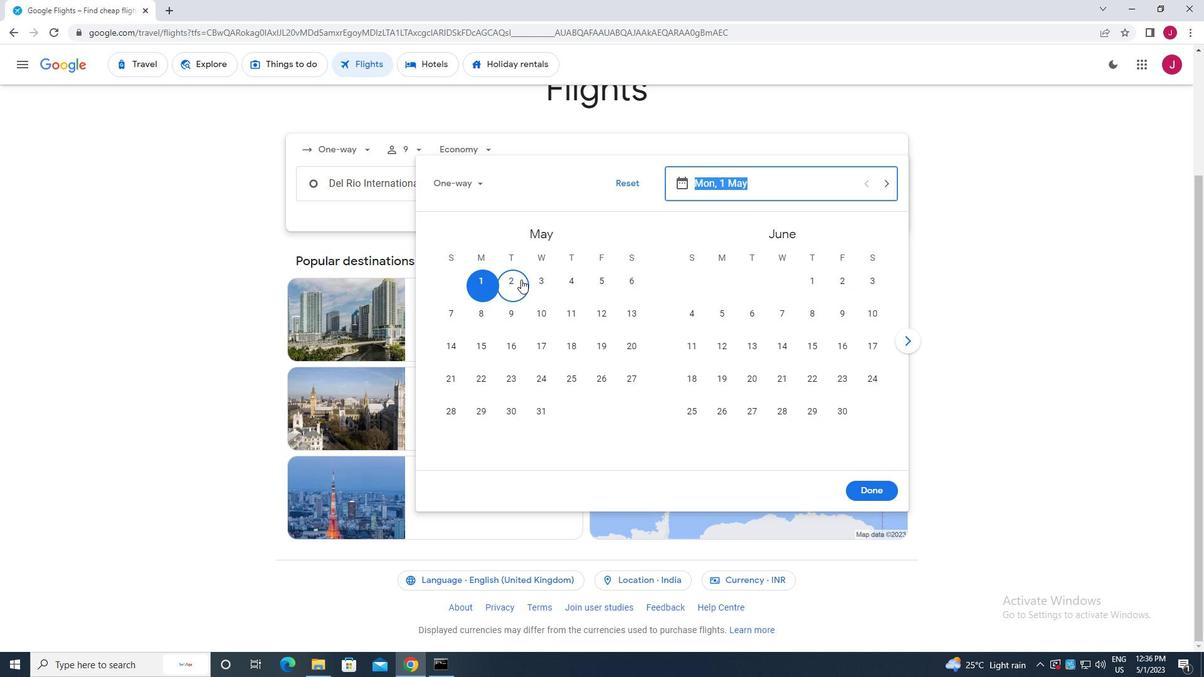 
Action: Mouse moved to (872, 486)
Screenshot: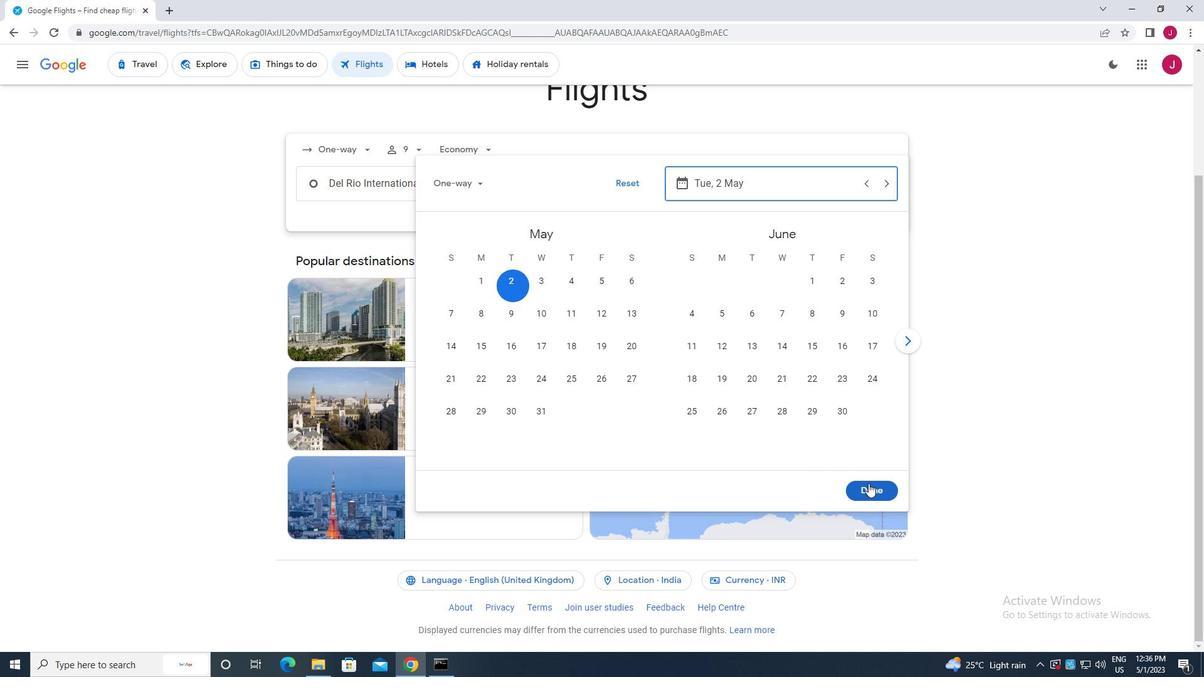 
Action: Mouse pressed left at (872, 486)
Screenshot: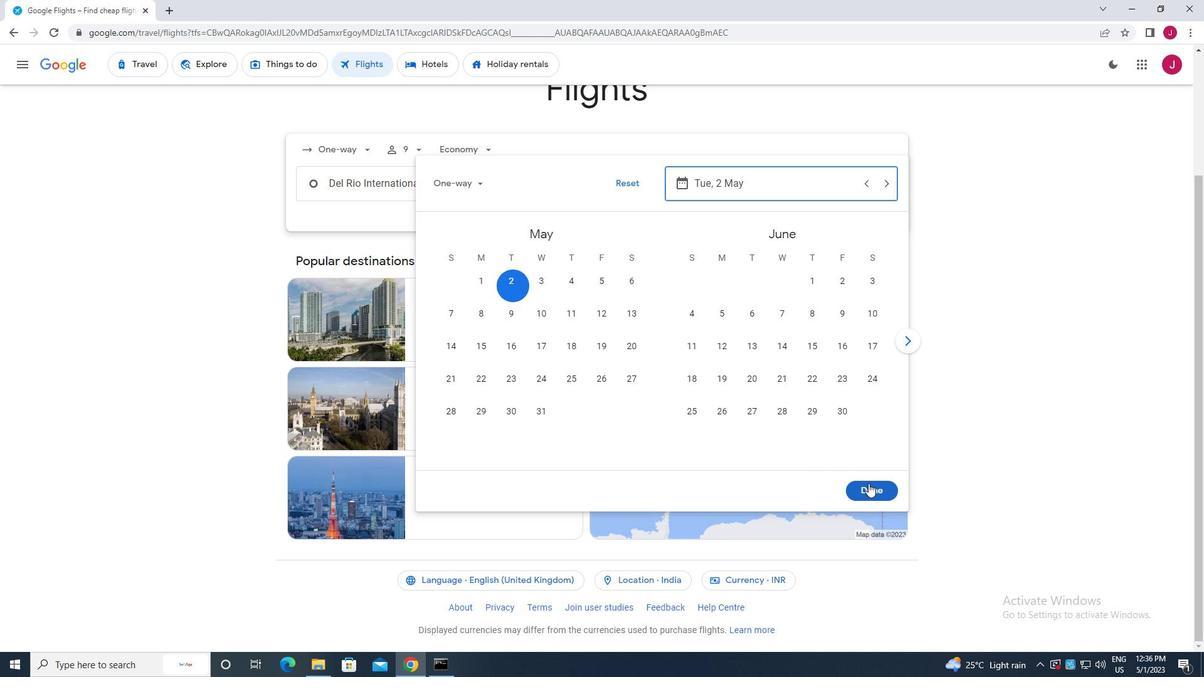 
Action: Mouse moved to (594, 233)
Screenshot: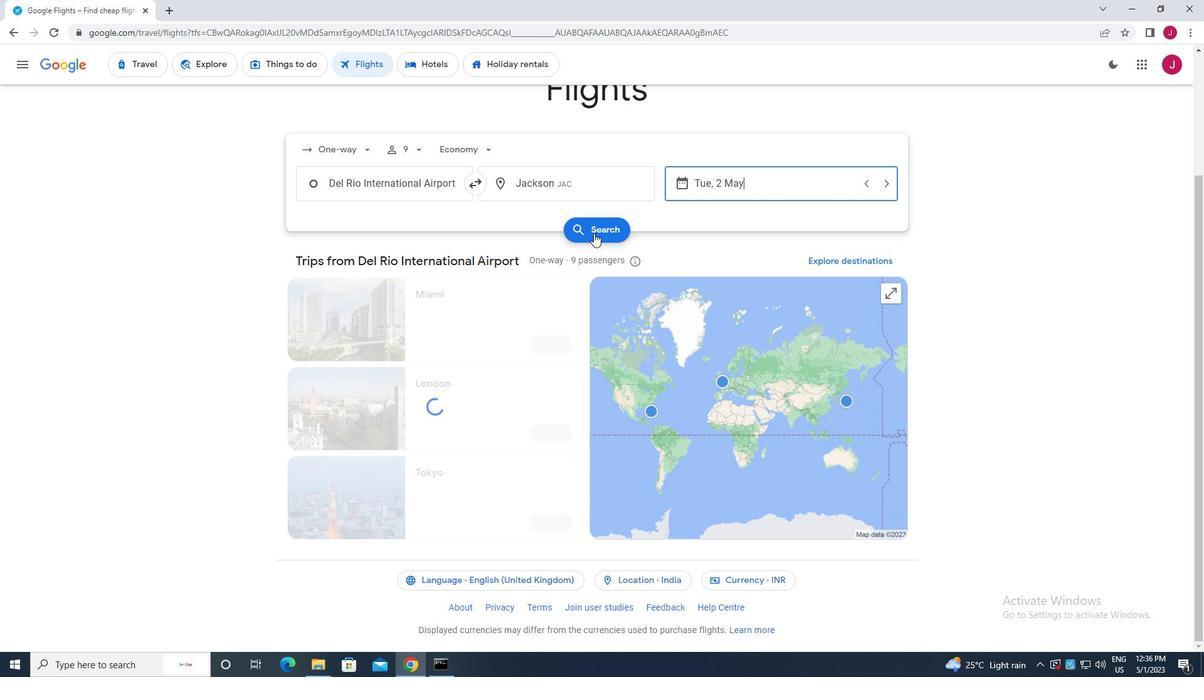 
Action: Mouse pressed left at (594, 233)
Screenshot: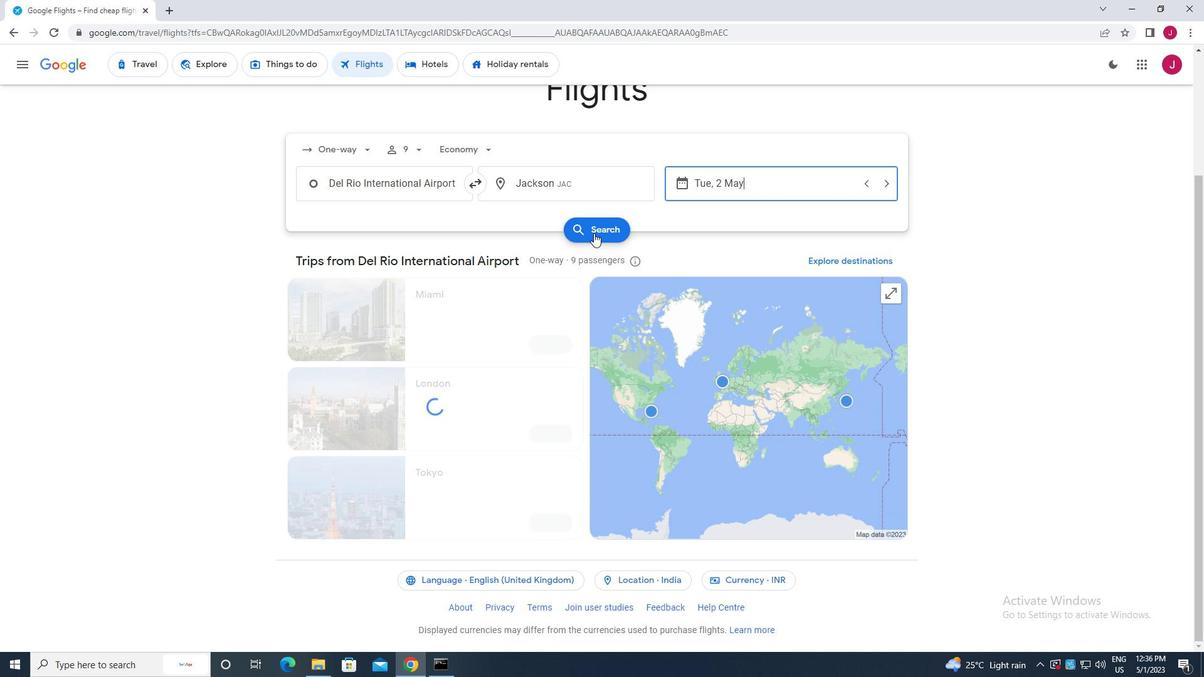 
Action: Mouse moved to (330, 181)
Screenshot: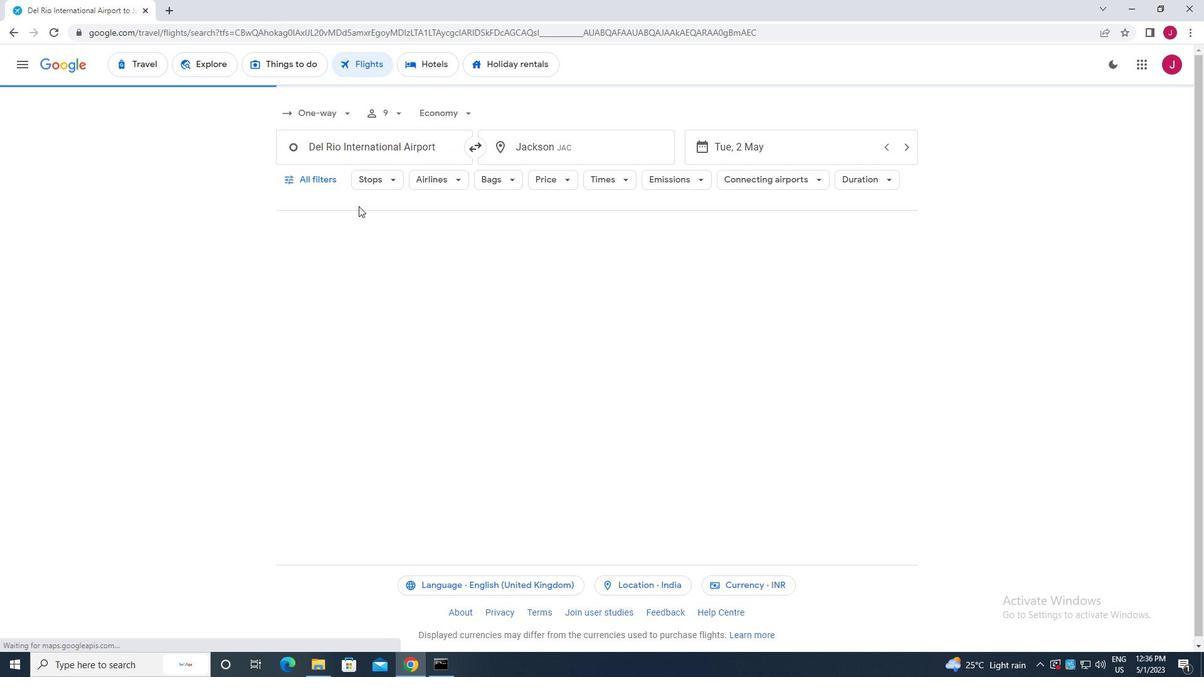 
Action: Mouse pressed left at (330, 181)
Screenshot: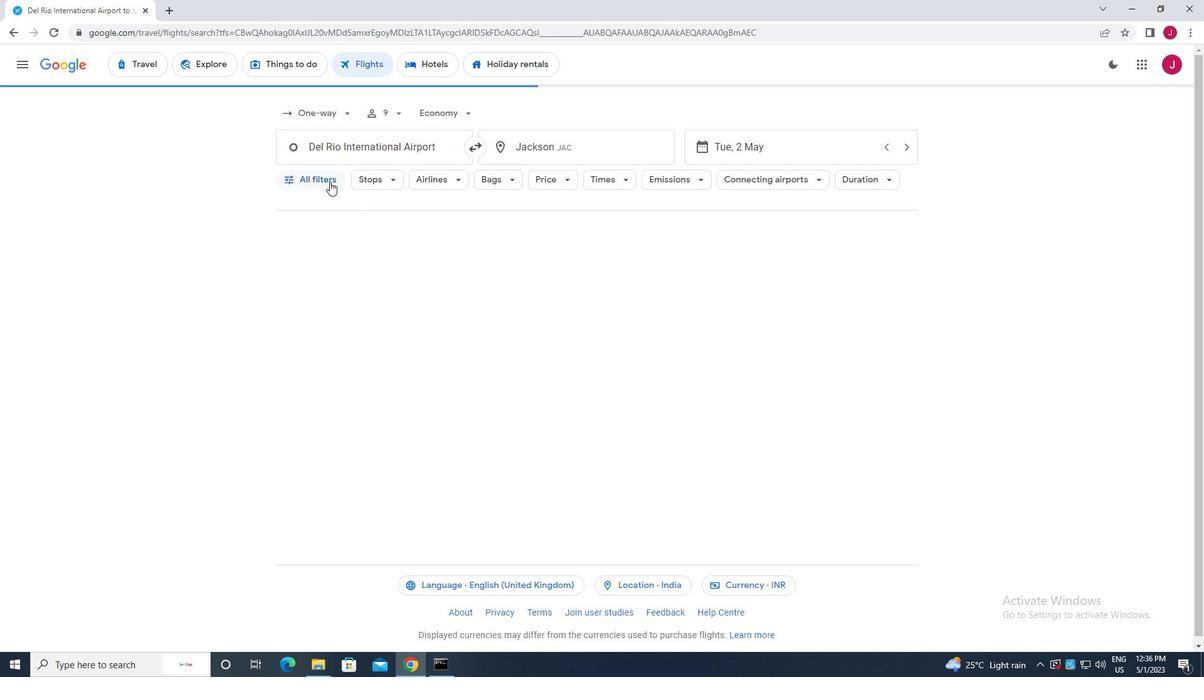 
Action: Mouse moved to (330, 207)
Screenshot: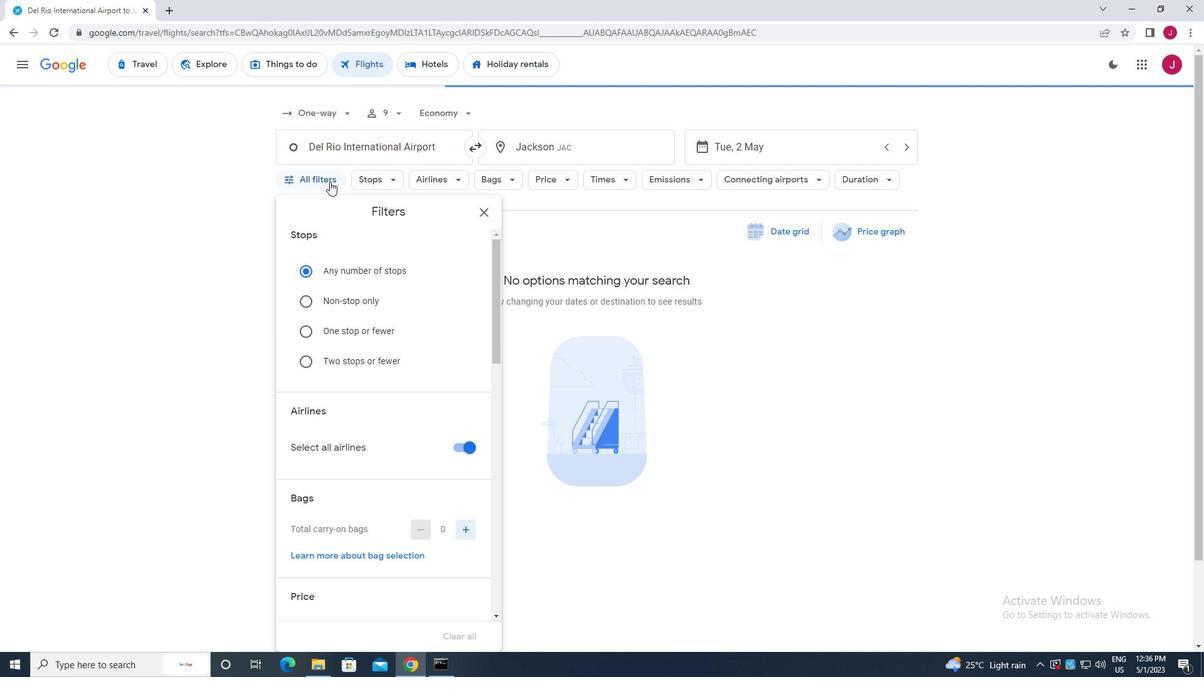 
Action: Mouse scrolled (330, 207) with delta (0, 0)
Screenshot: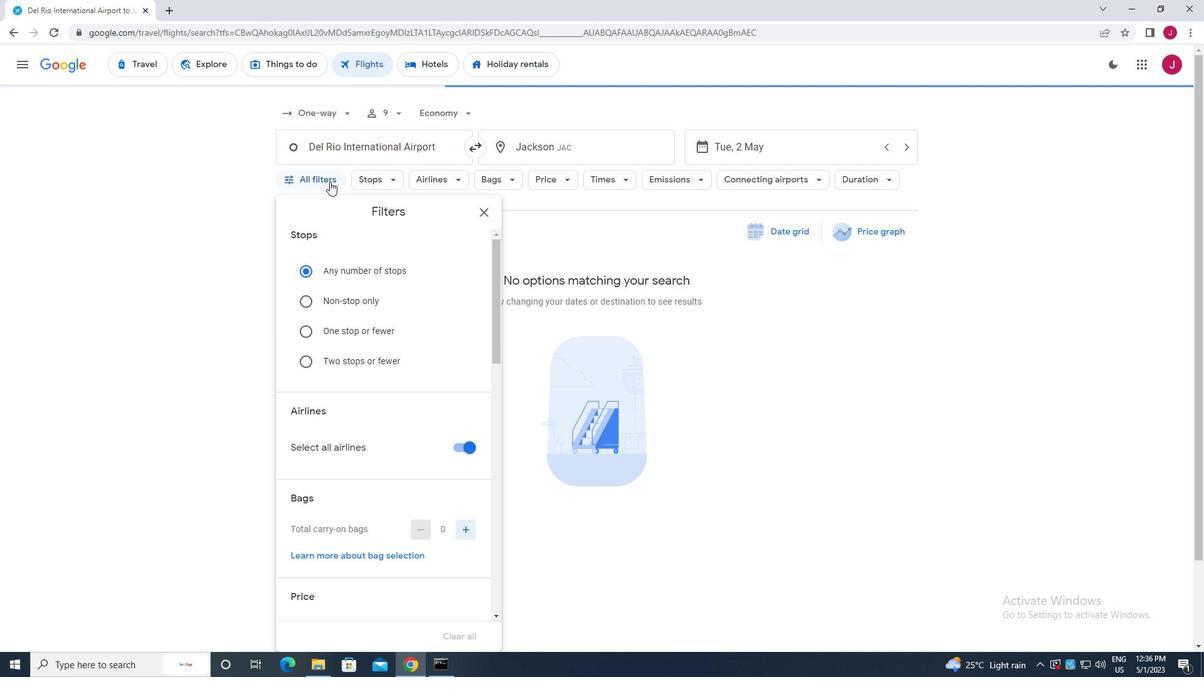 
Action: Mouse moved to (332, 225)
Screenshot: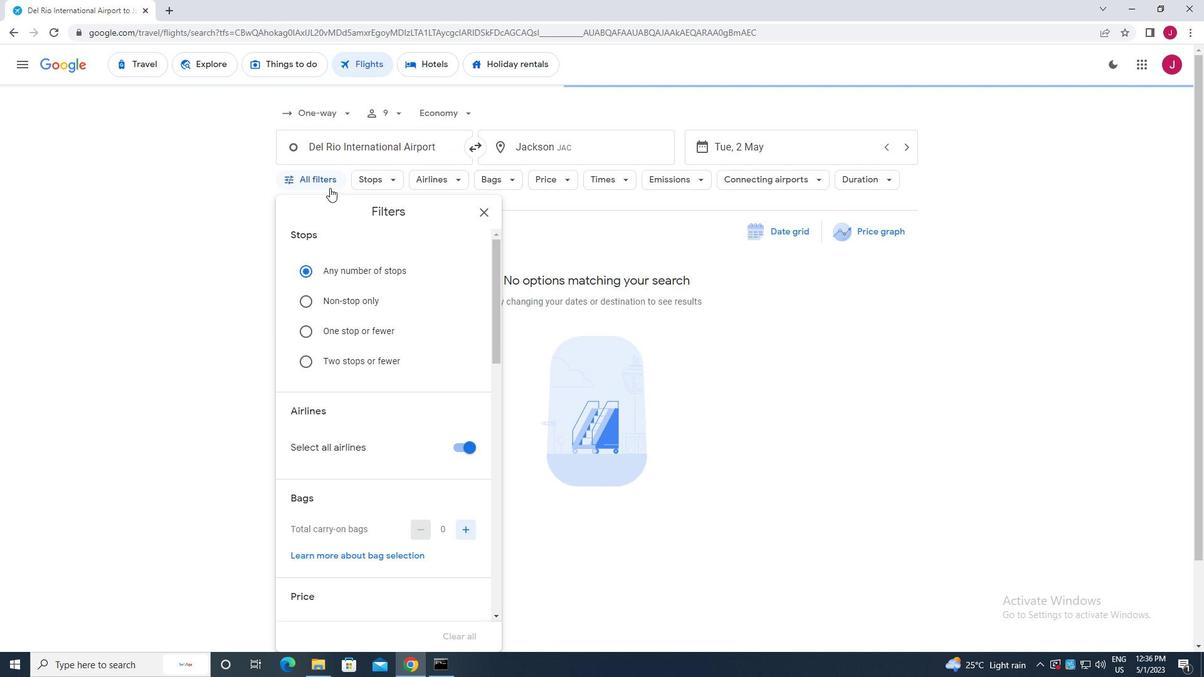 
Action: Mouse scrolled (332, 224) with delta (0, 0)
Screenshot: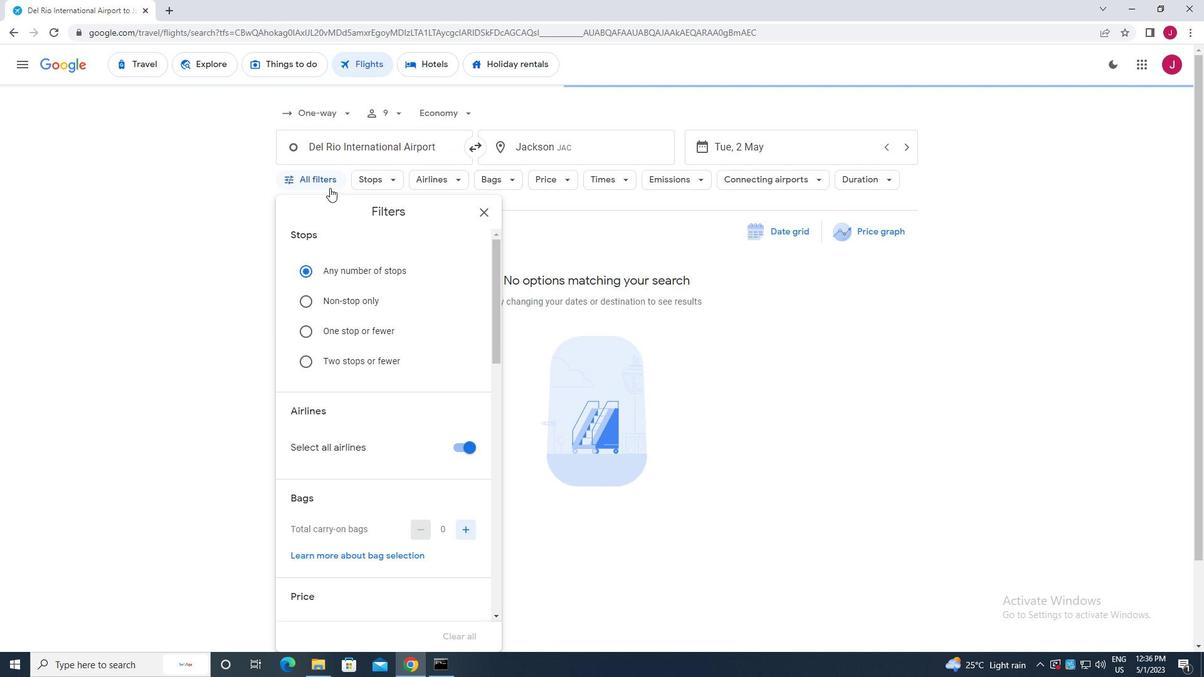 
Action: Mouse moved to (335, 240)
Screenshot: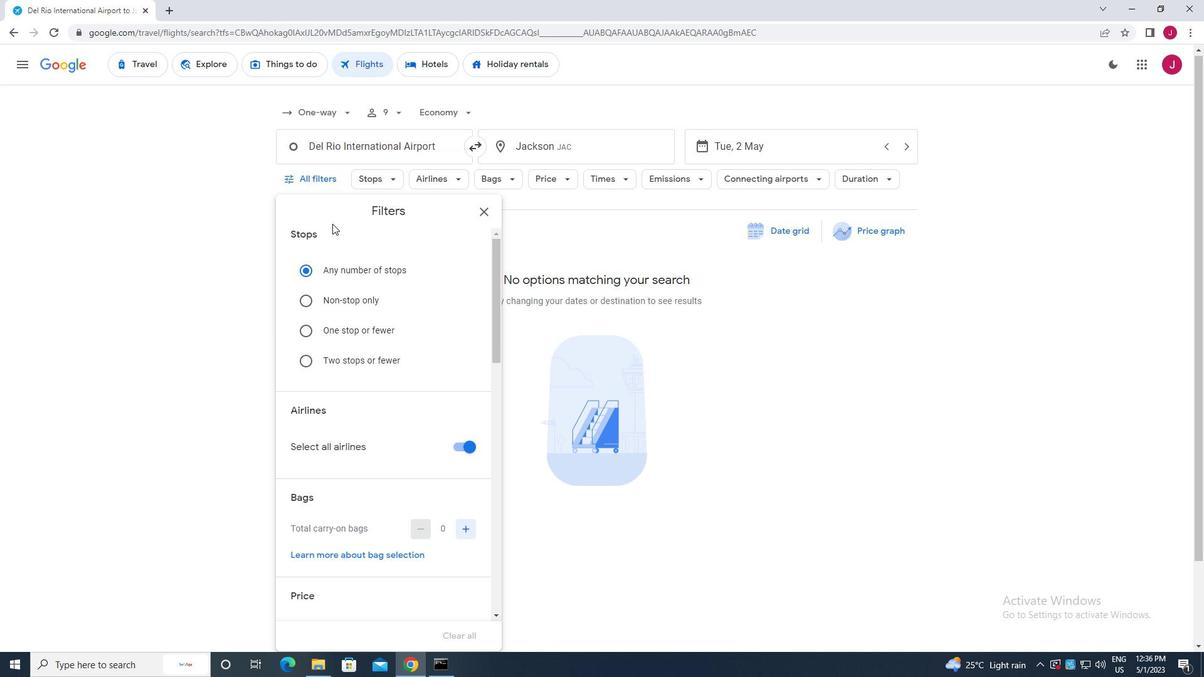 
Action: Mouse scrolled (335, 240) with delta (0, 0)
Screenshot: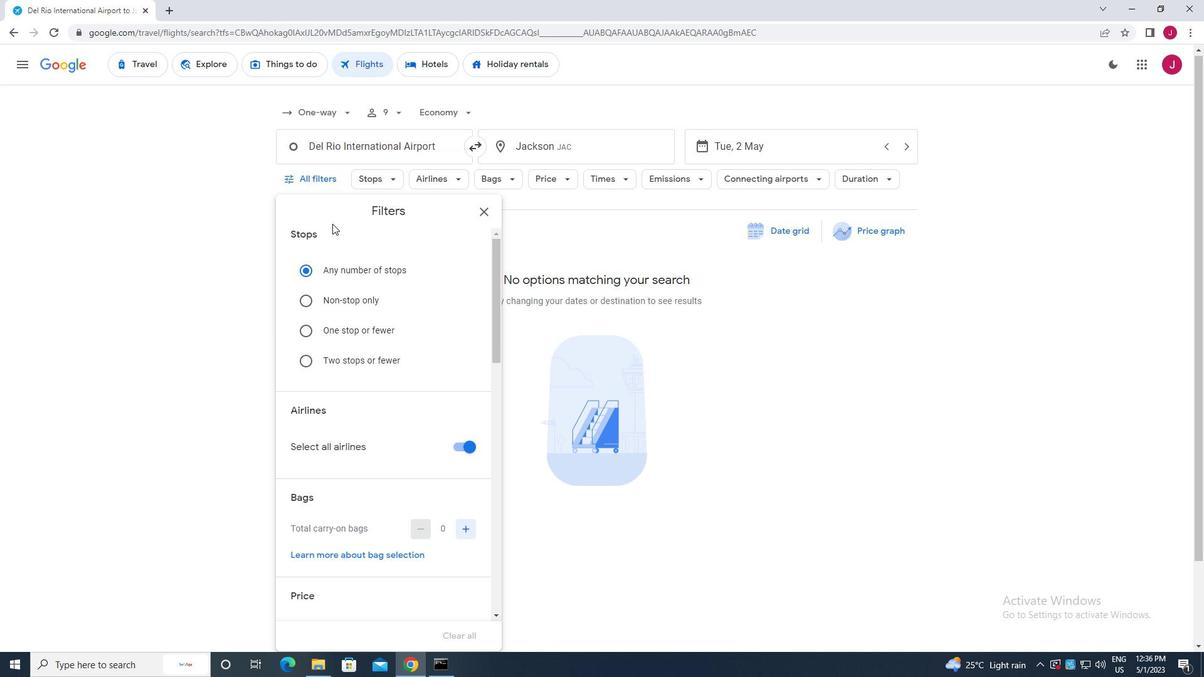 
Action: Mouse moved to (462, 353)
Screenshot: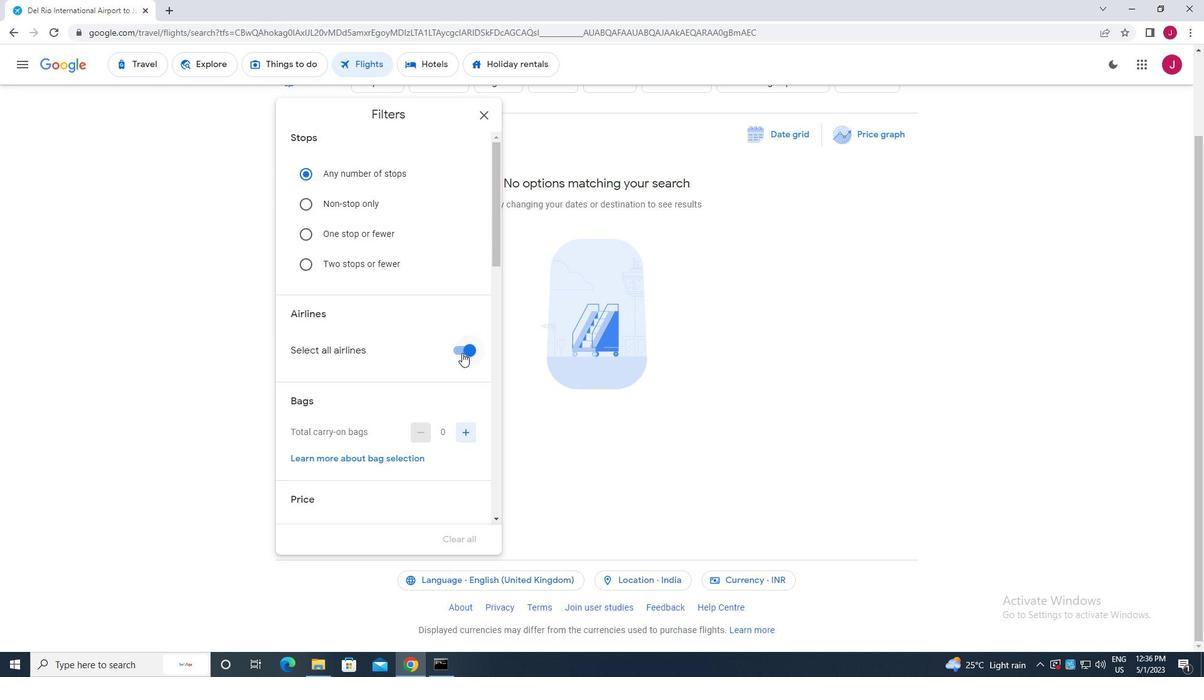 
Action: Mouse pressed left at (462, 353)
Screenshot: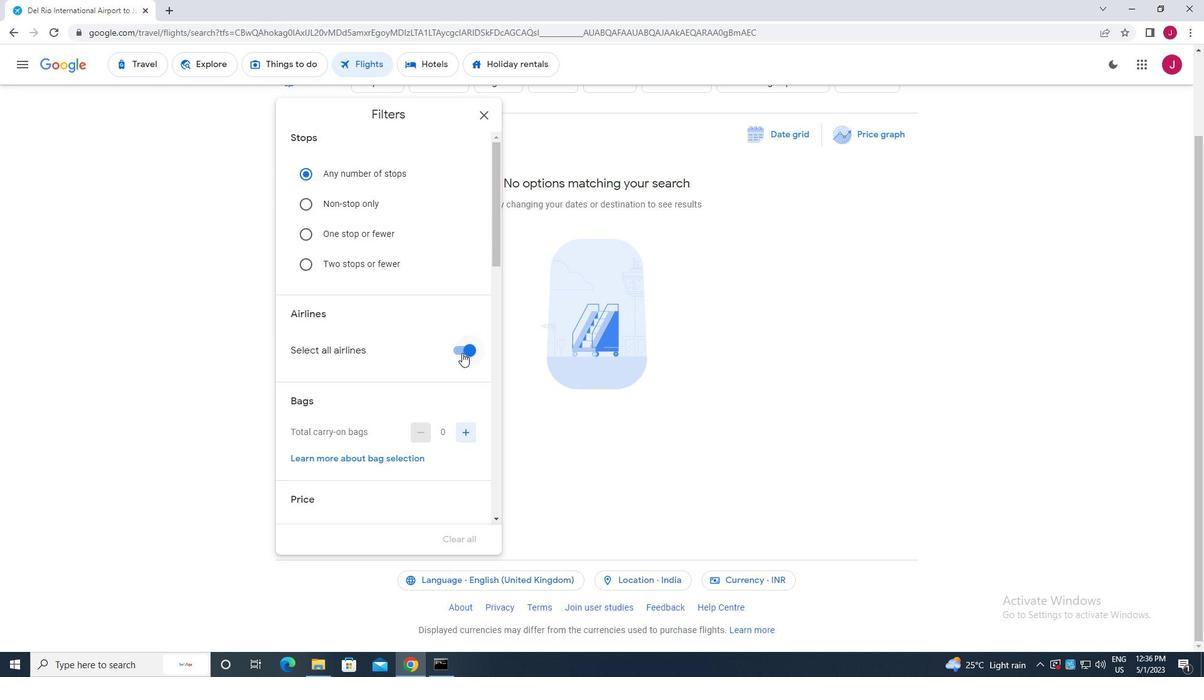 
Action: Mouse moved to (443, 325)
Screenshot: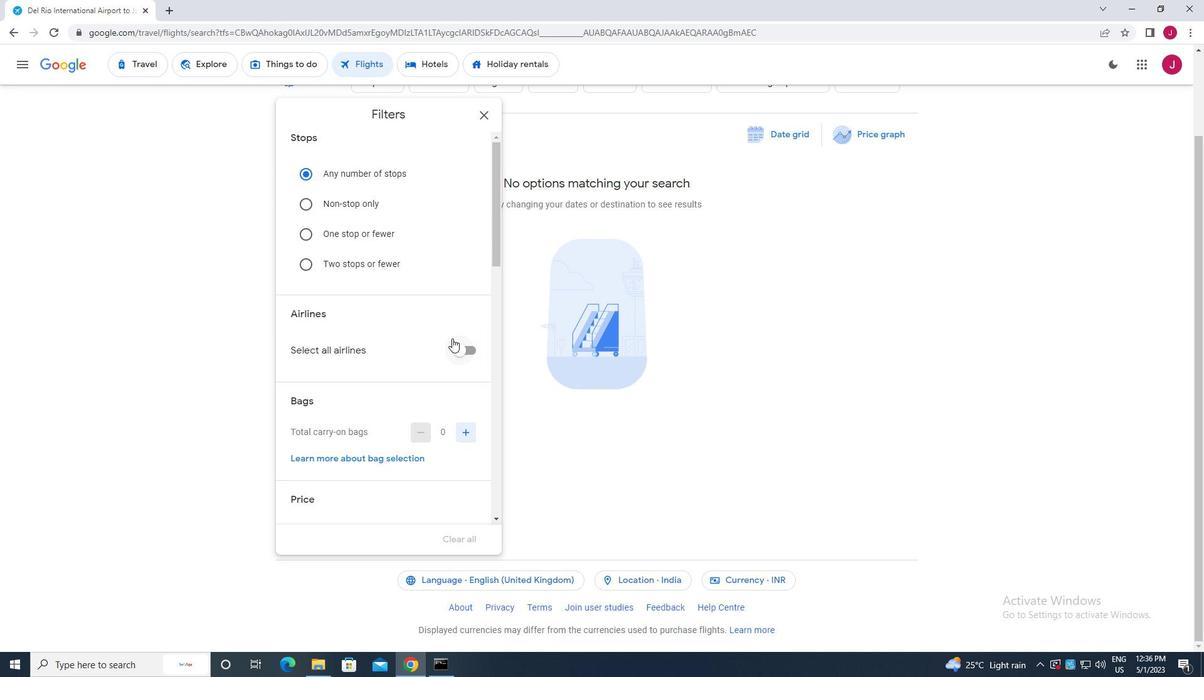 
Action: Mouse scrolled (443, 325) with delta (0, 0)
Screenshot: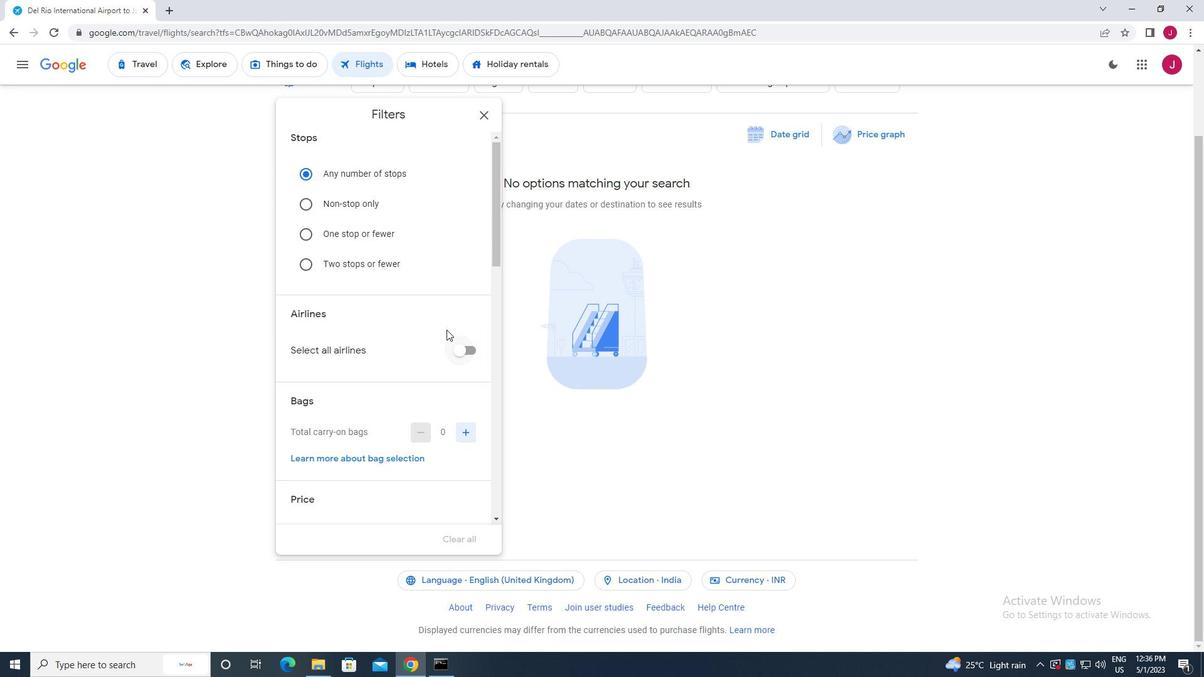 
Action: Mouse scrolled (443, 325) with delta (0, 0)
Screenshot: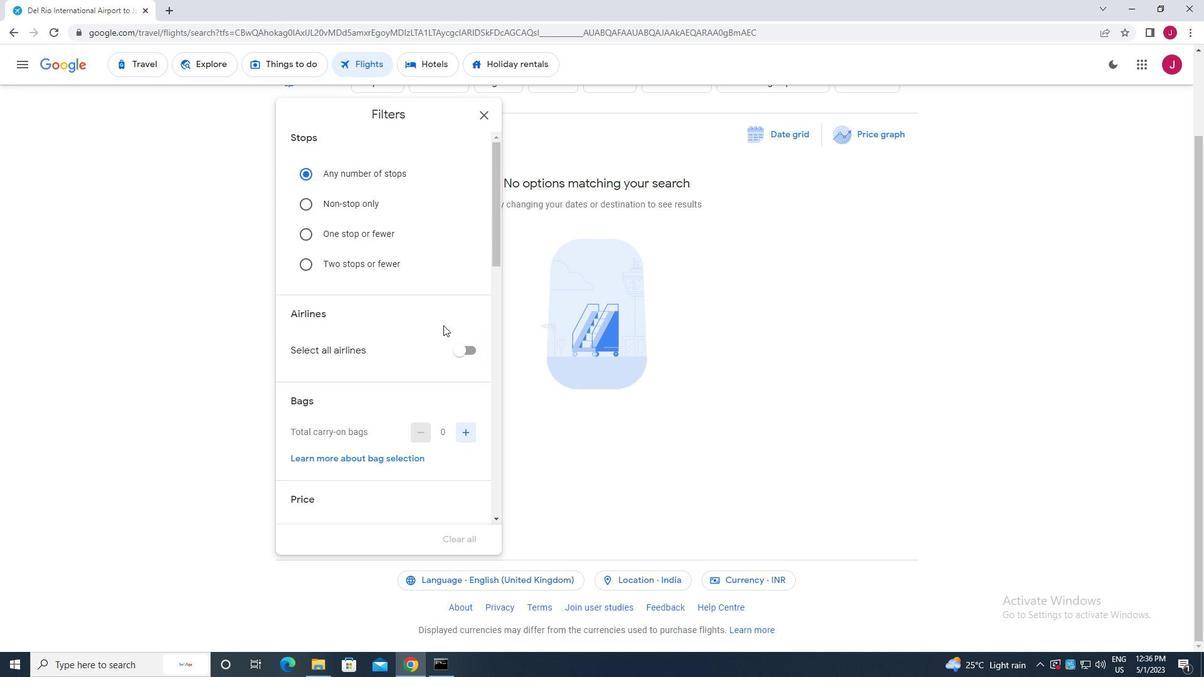 
Action: Mouse moved to (404, 221)
Screenshot: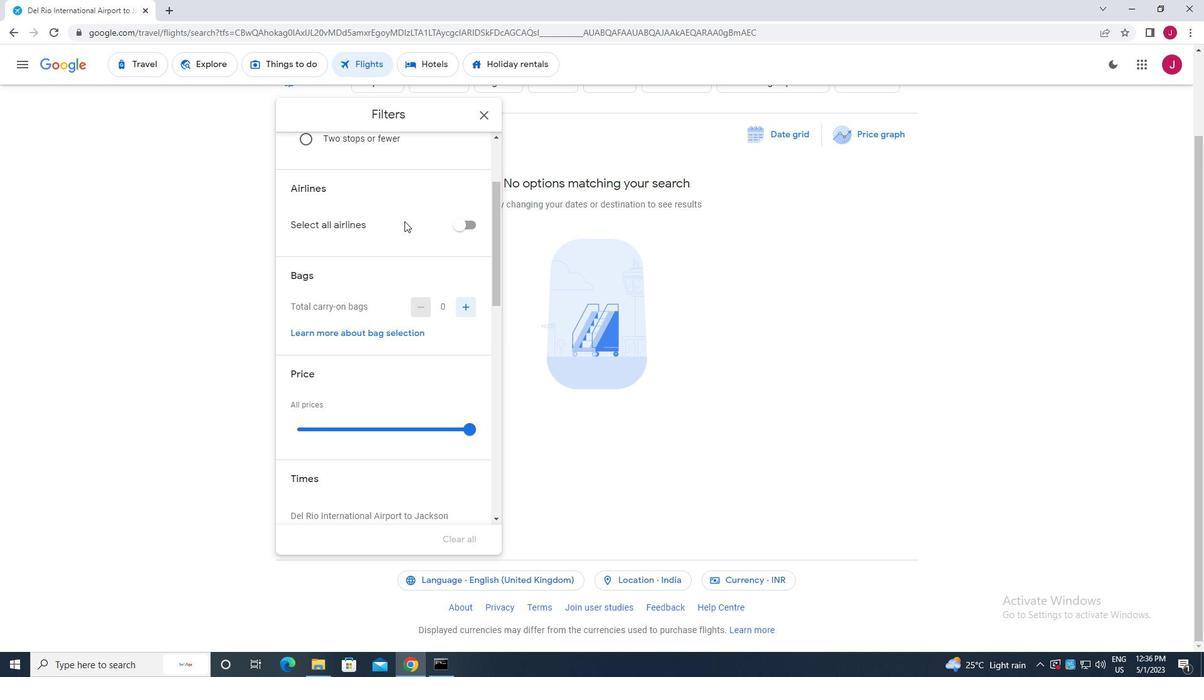 
Action: Mouse scrolled (404, 220) with delta (0, 0)
Screenshot: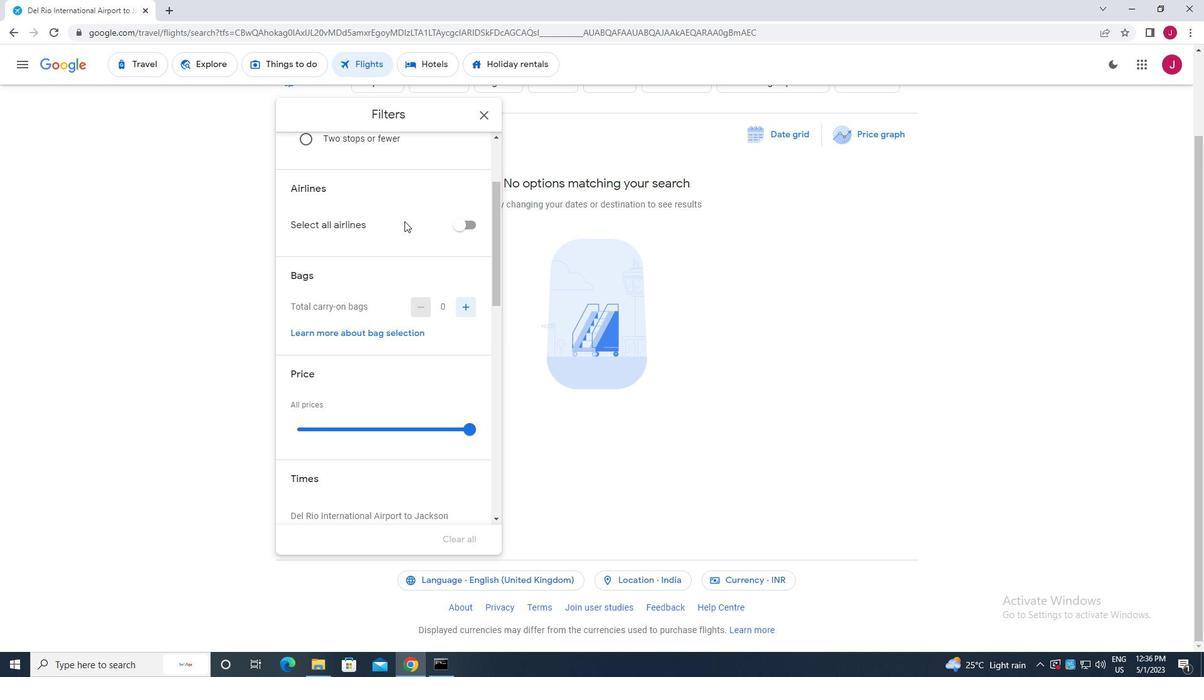 
Action: Mouse scrolled (404, 220) with delta (0, 0)
Screenshot: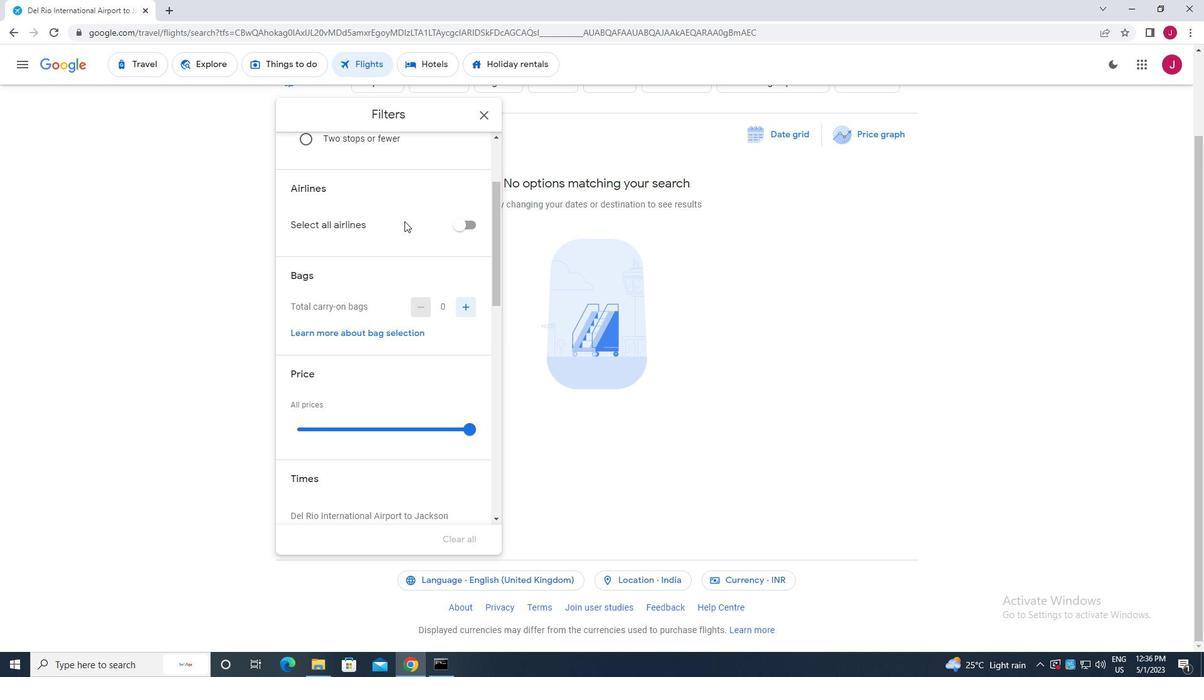 
Action: Mouse moved to (404, 222)
Screenshot: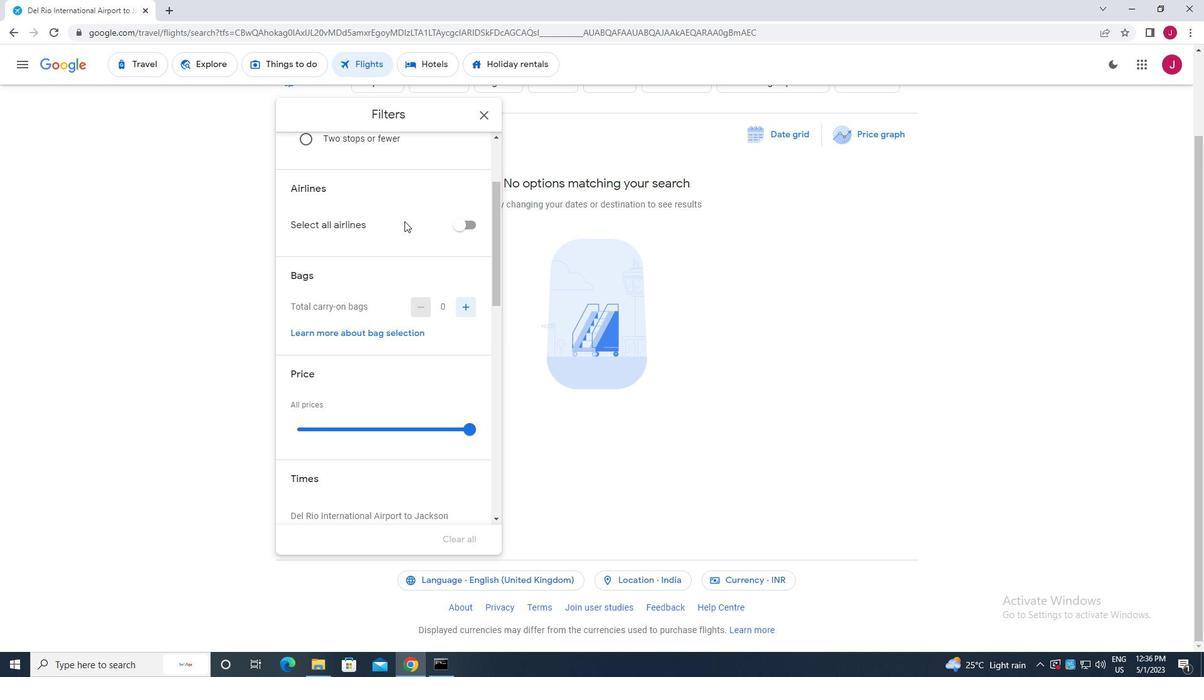 
Action: Mouse scrolled (404, 221) with delta (0, 0)
Screenshot: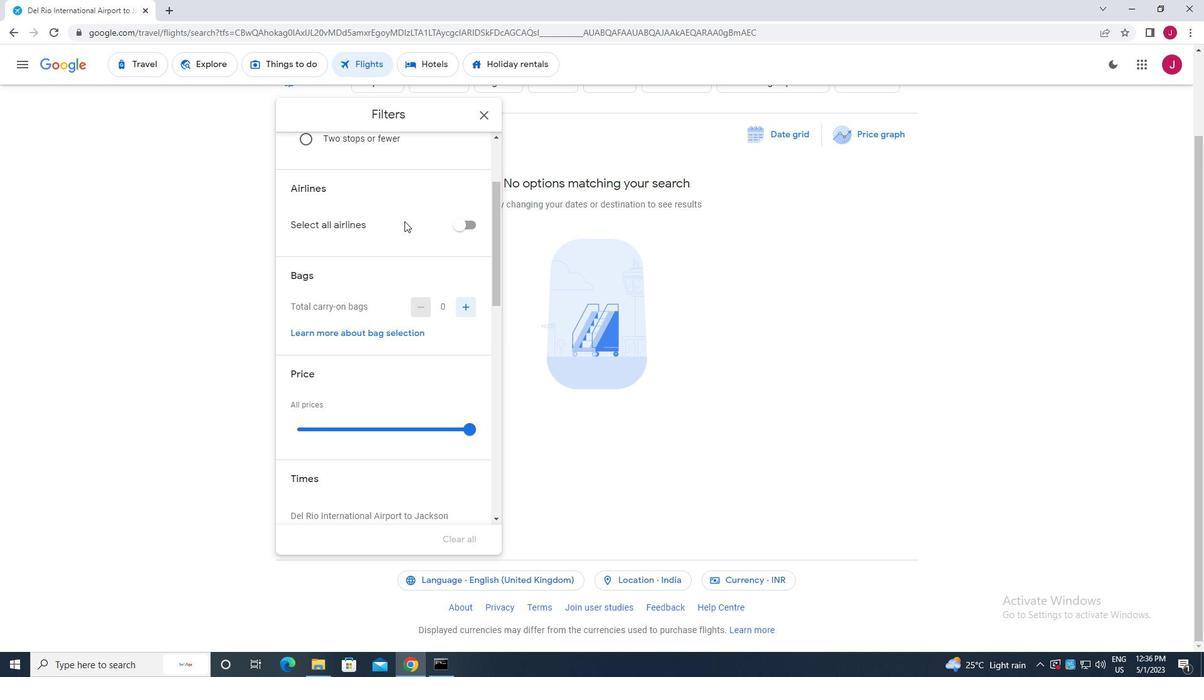 
Action: Mouse moved to (397, 302)
Screenshot: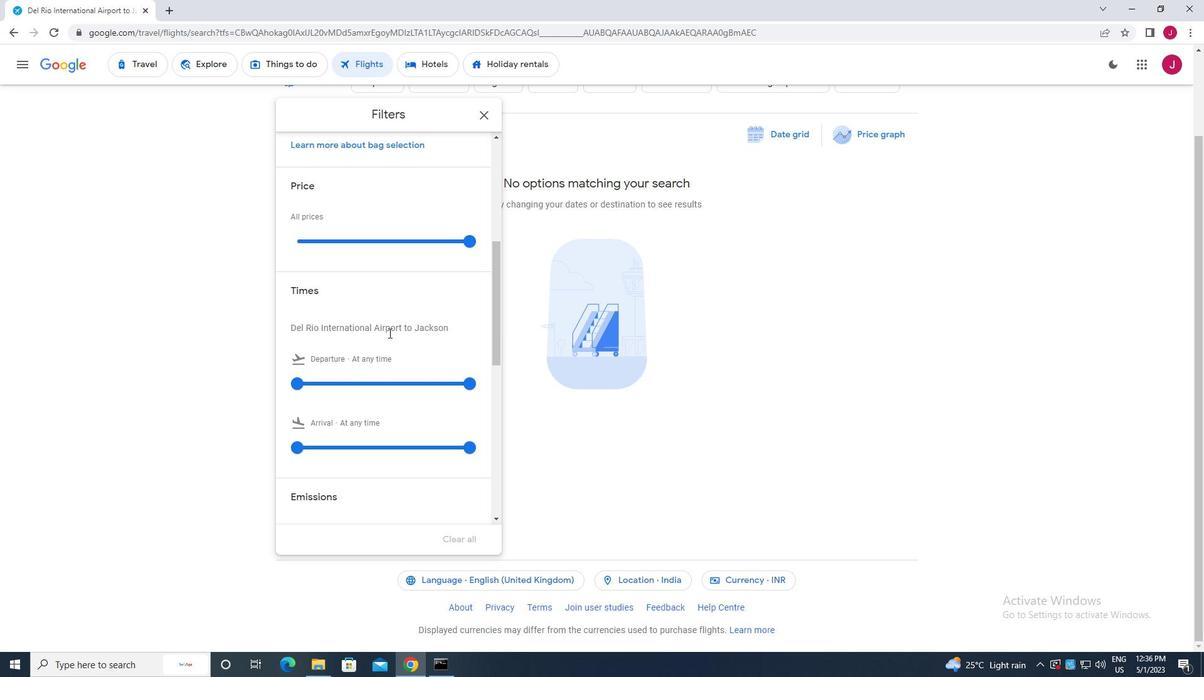 
Action: Mouse scrolled (397, 303) with delta (0, 0)
Screenshot: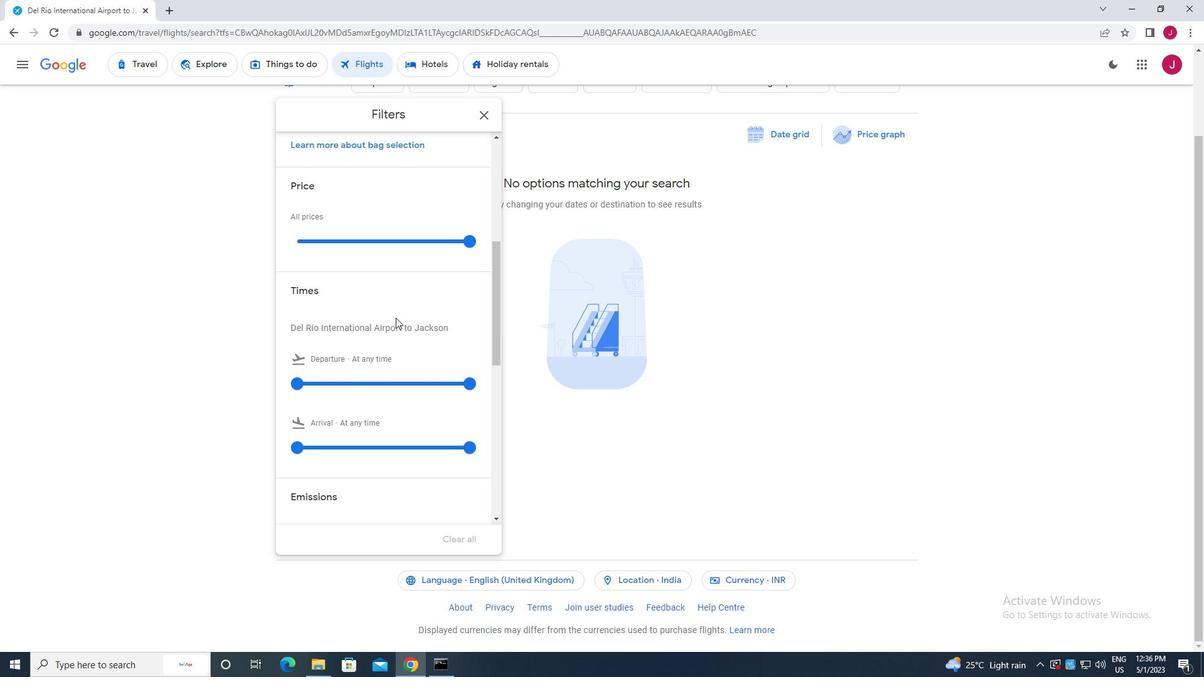 
Action: Mouse scrolled (397, 303) with delta (0, 0)
Screenshot: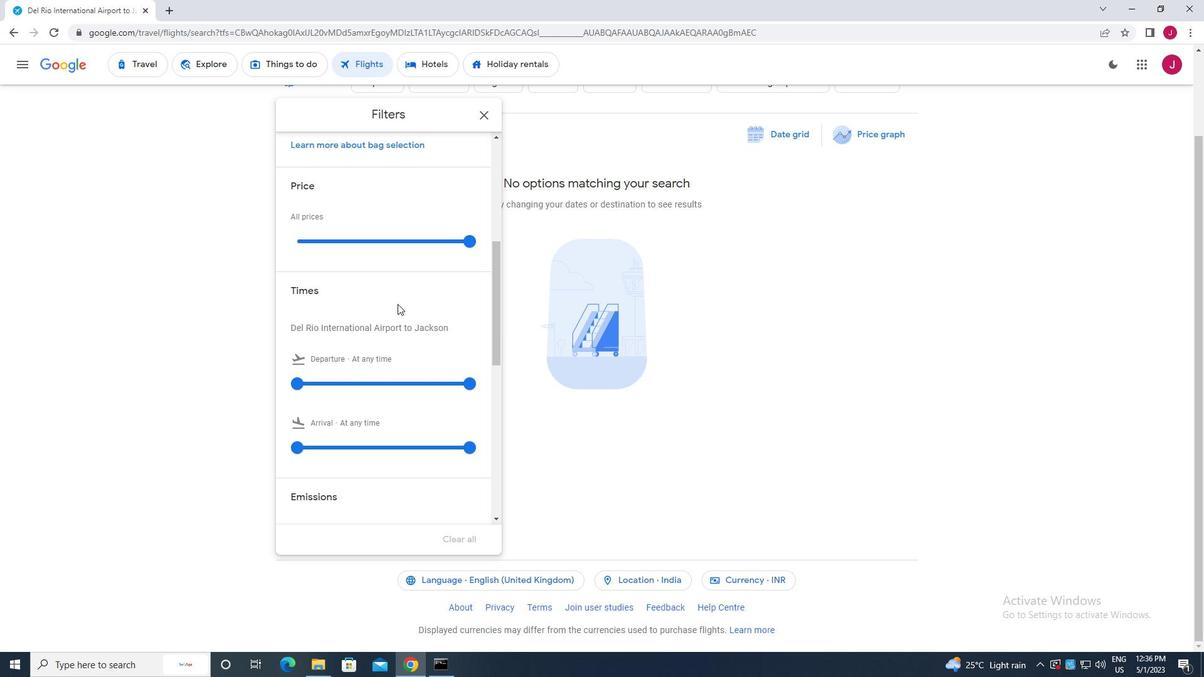 
Action: Mouse moved to (468, 367)
Screenshot: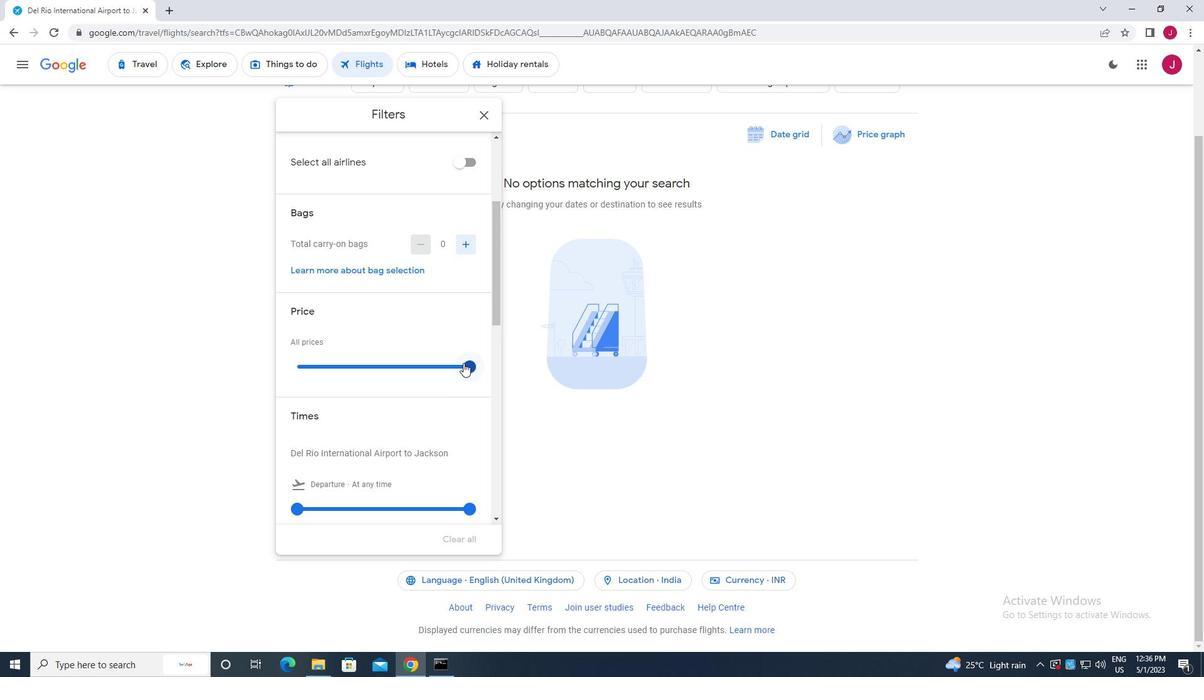 
Action: Mouse pressed left at (468, 367)
Screenshot: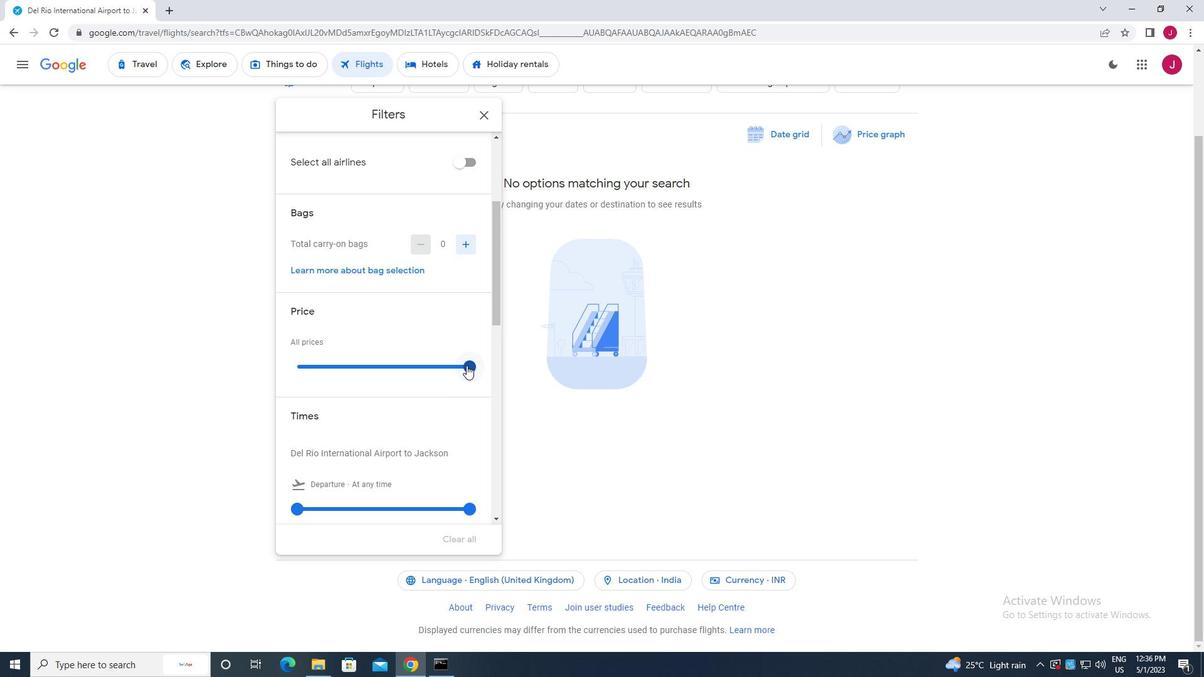 
Action: Mouse moved to (318, 421)
Screenshot: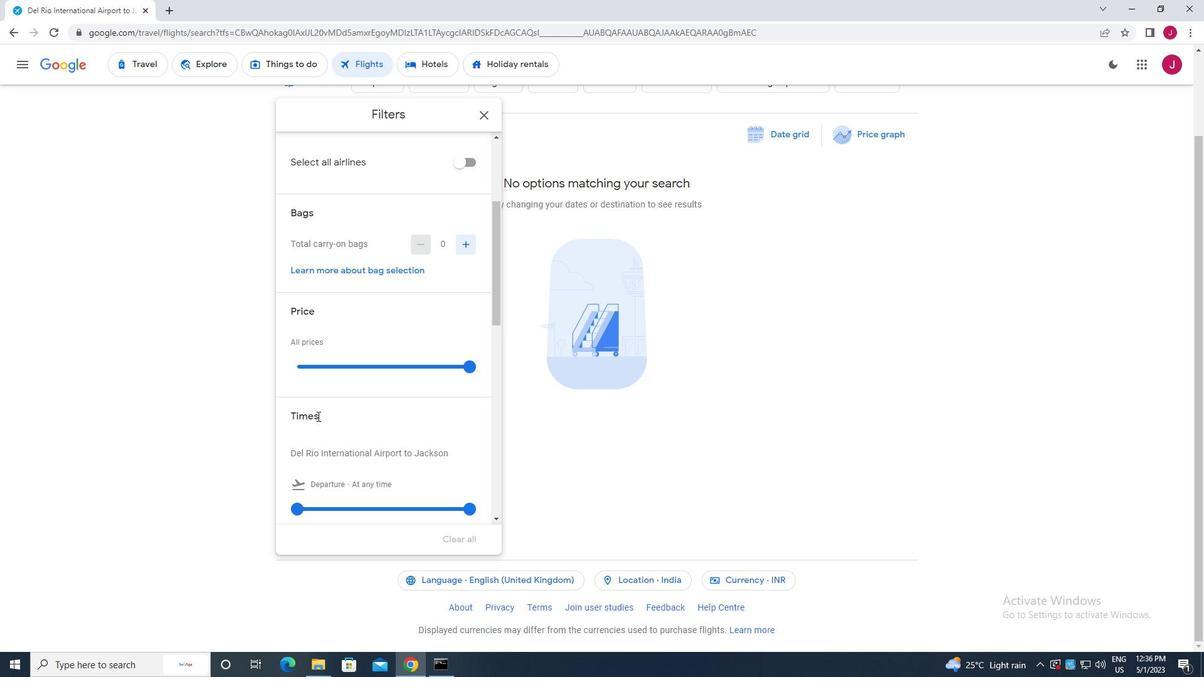 
Action: Mouse scrolled (318, 420) with delta (0, 0)
Screenshot: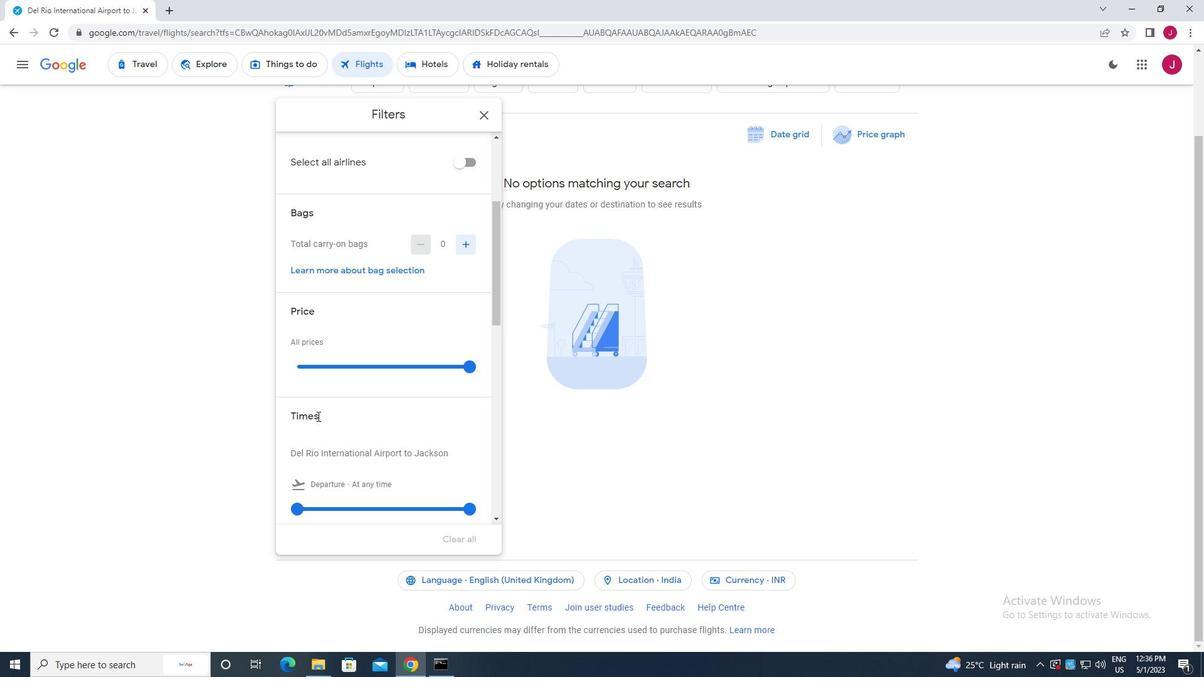 
Action: Mouse moved to (318, 421)
Screenshot: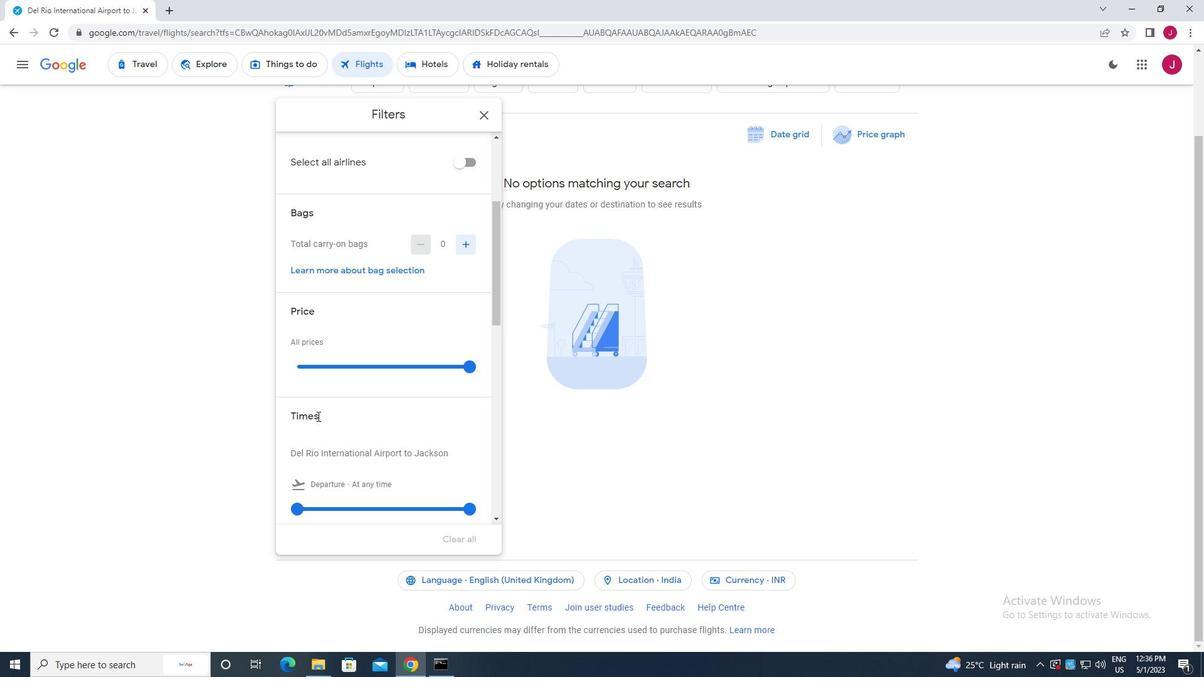 
Action: Mouse scrolled (318, 421) with delta (0, 0)
Screenshot: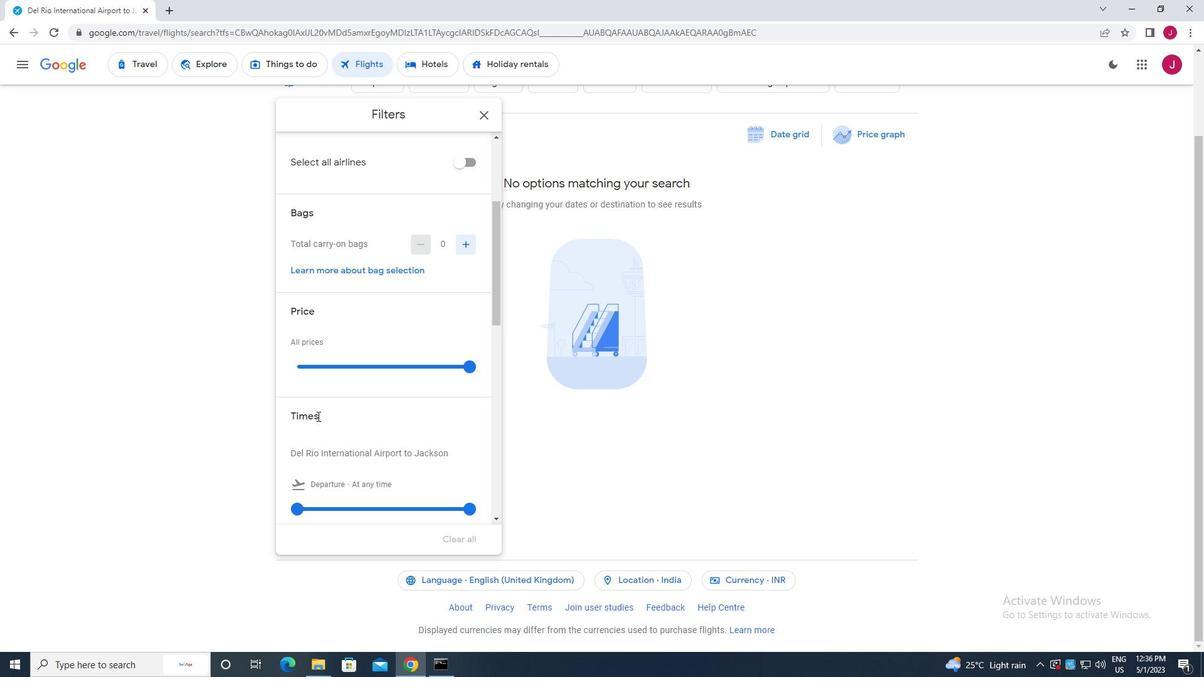 
Action: Mouse moved to (293, 382)
Screenshot: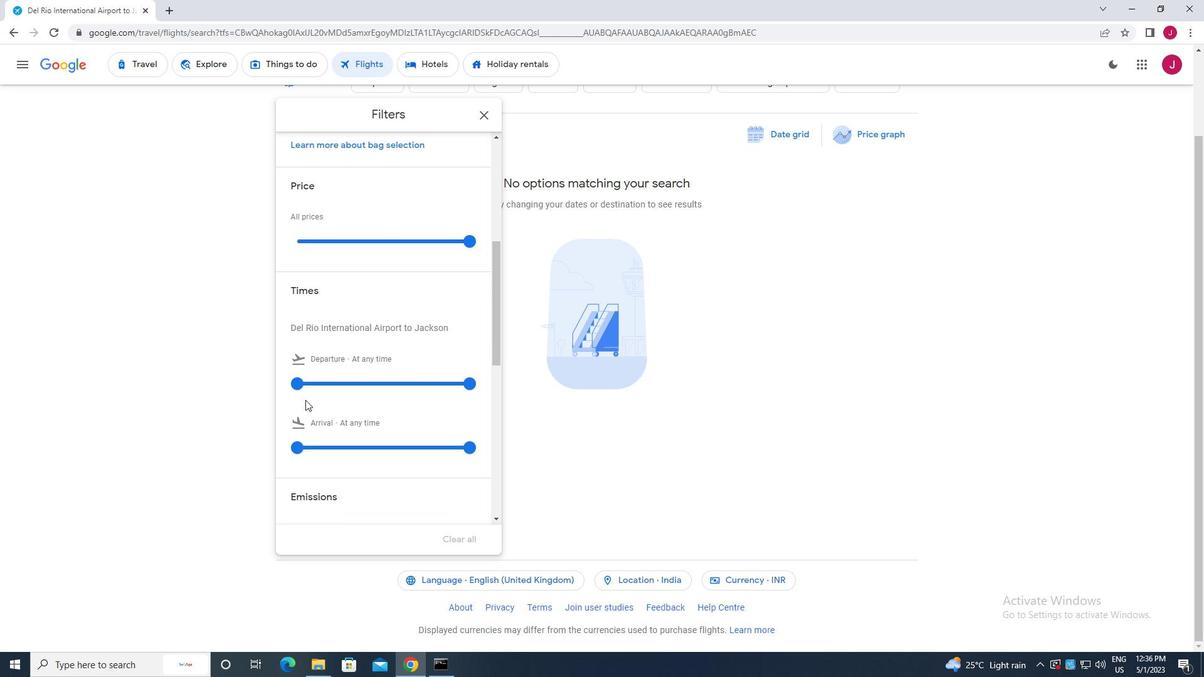 
Action: Mouse pressed left at (293, 382)
Screenshot: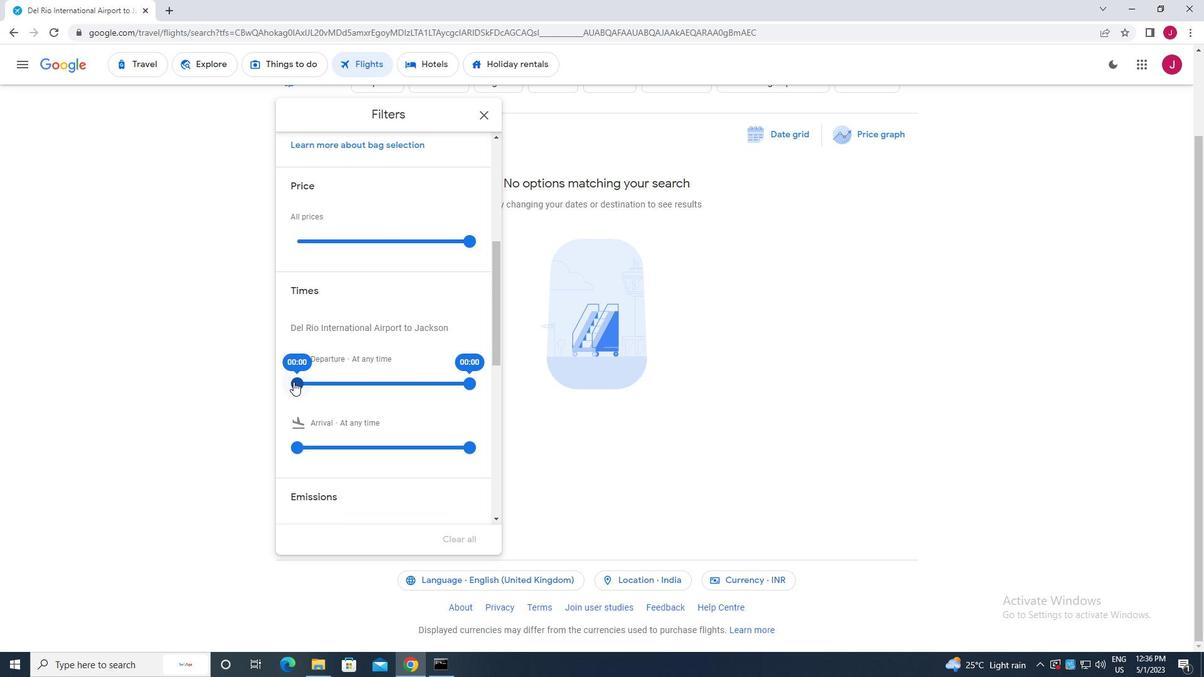 
Action: Mouse moved to (467, 387)
Screenshot: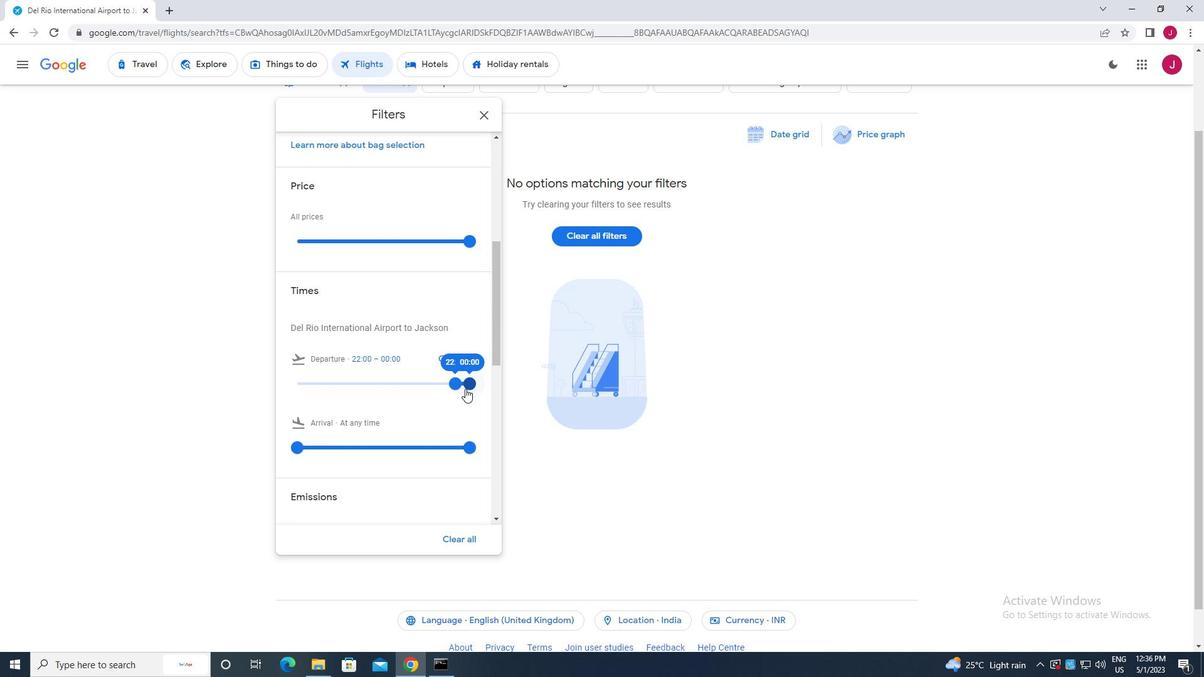 
Action: Mouse pressed left at (467, 387)
Screenshot: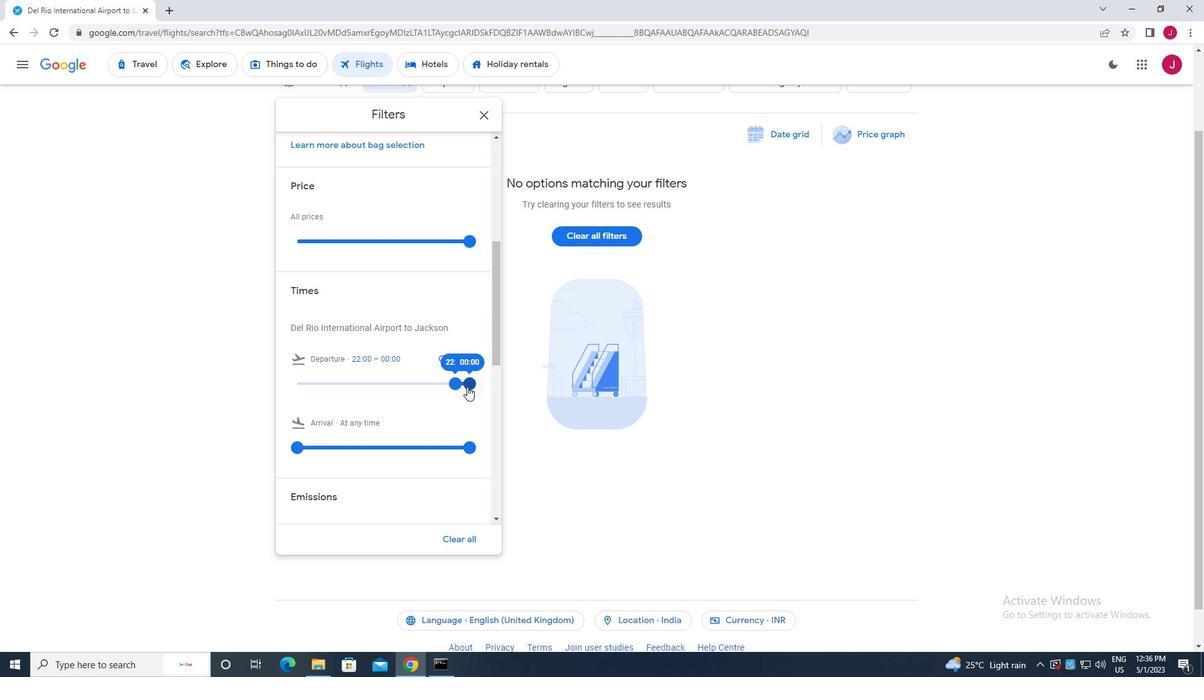 
Action: Mouse moved to (489, 118)
Screenshot: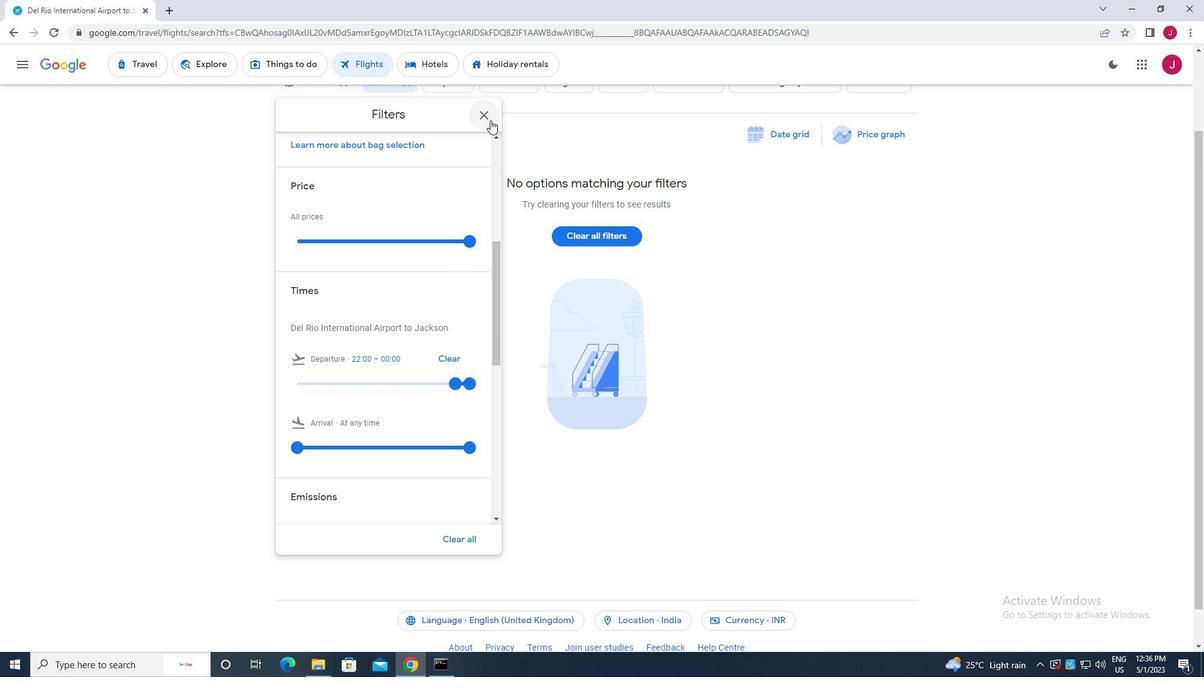 
Action: Mouse pressed left at (489, 118)
Screenshot: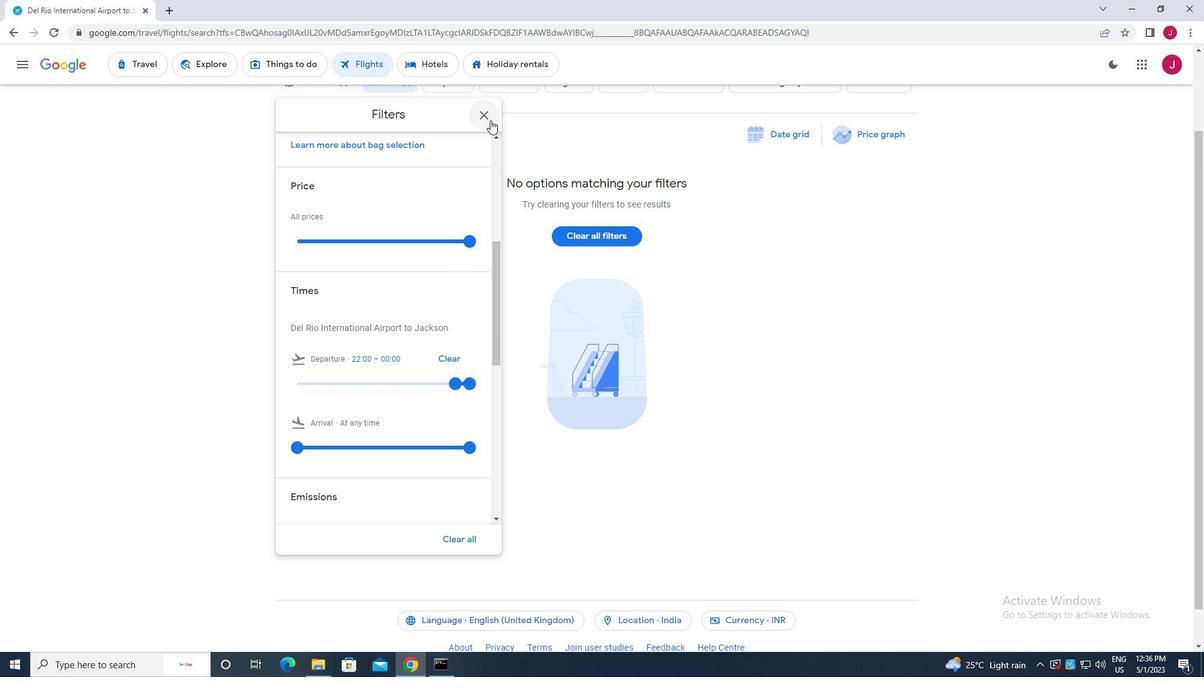 
Action: Mouse moved to (484, 119)
Screenshot: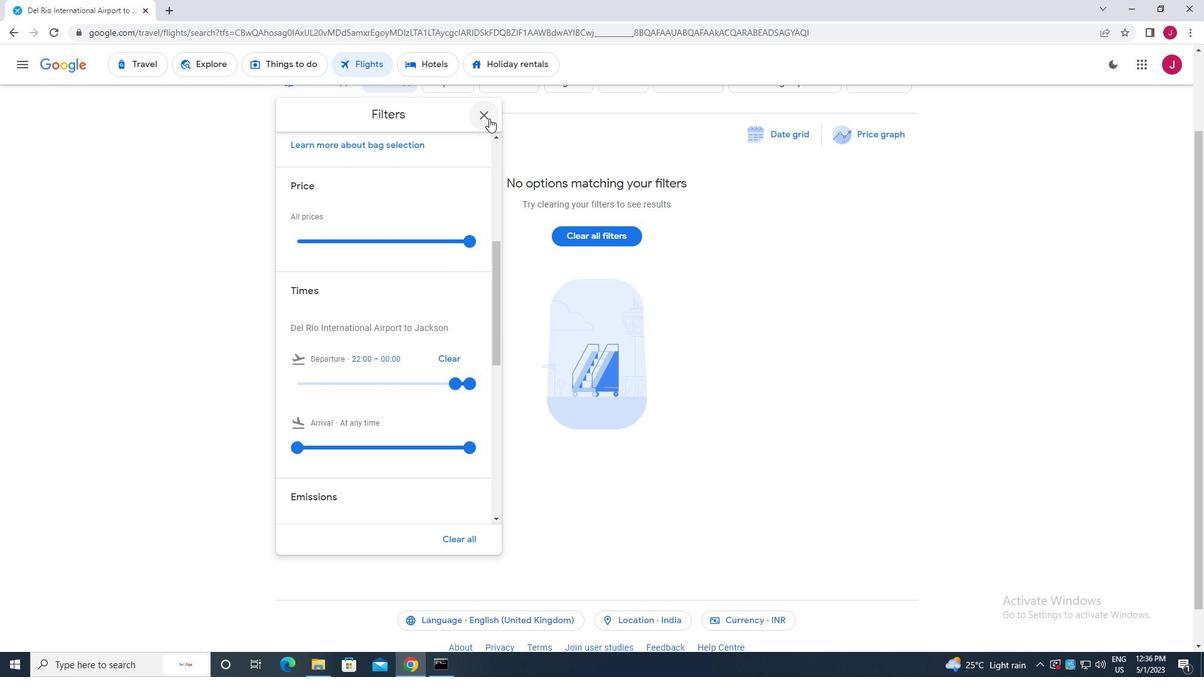 
